 Task: Research Airbnb options in Sungai Raya, Indonesia from 1st December, 2023 to 5th December, 2023 for 3 adults, 1 child.2 bedrooms having 3 beds and 2 bathrooms. Look for 3 properties as per requirement.
Action: Mouse moved to (527, 125)
Screenshot: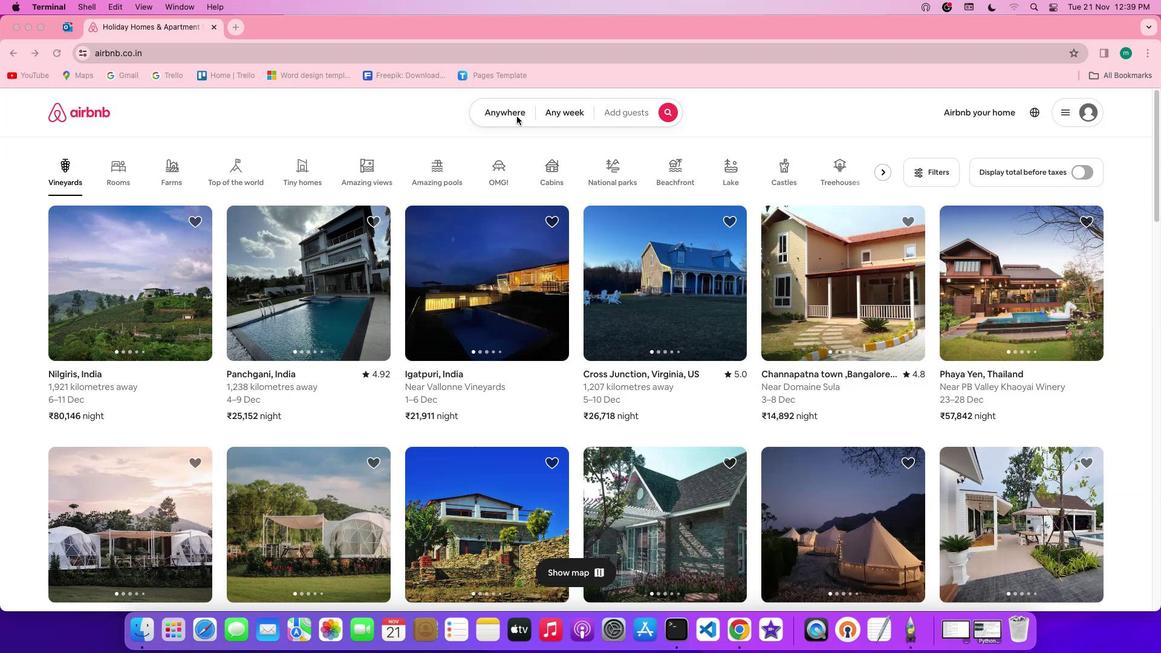 
Action: Mouse pressed left at (527, 125)
Screenshot: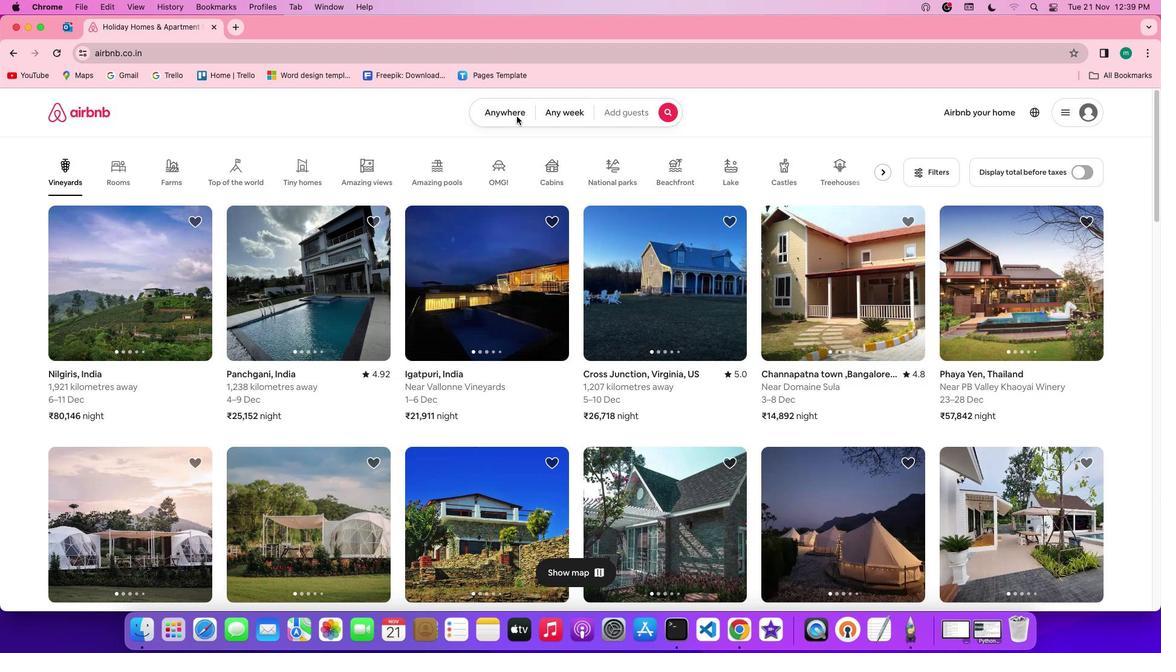 
Action: Mouse pressed left at (527, 125)
Screenshot: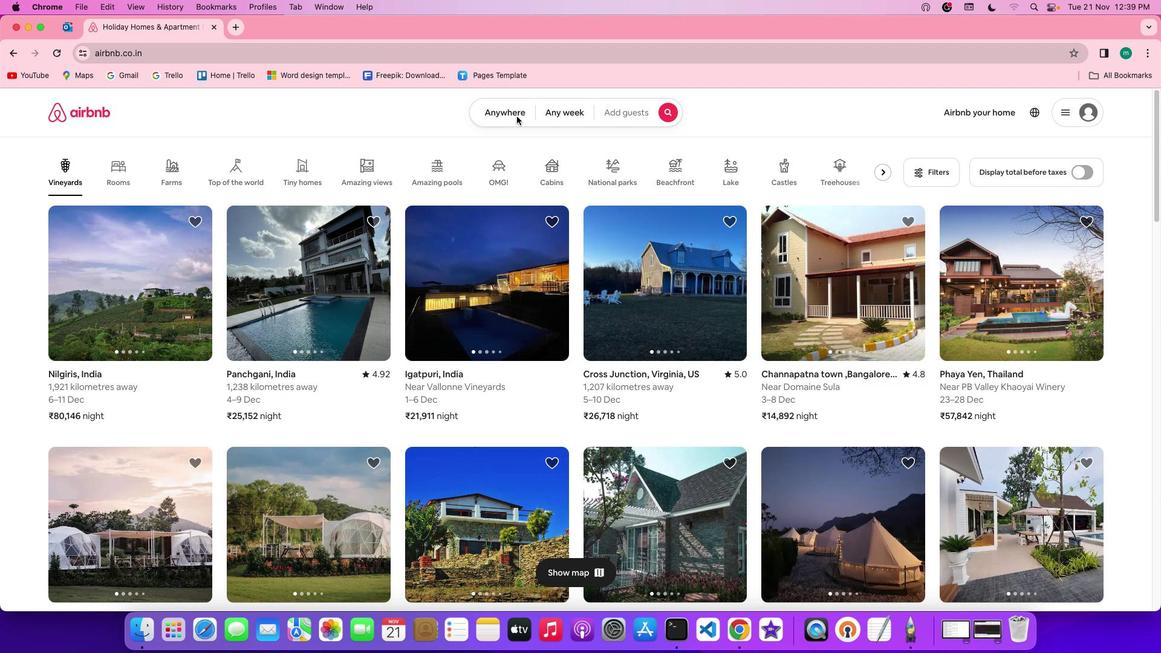 
Action: Mouse moved to (478, 165)
Screenshot: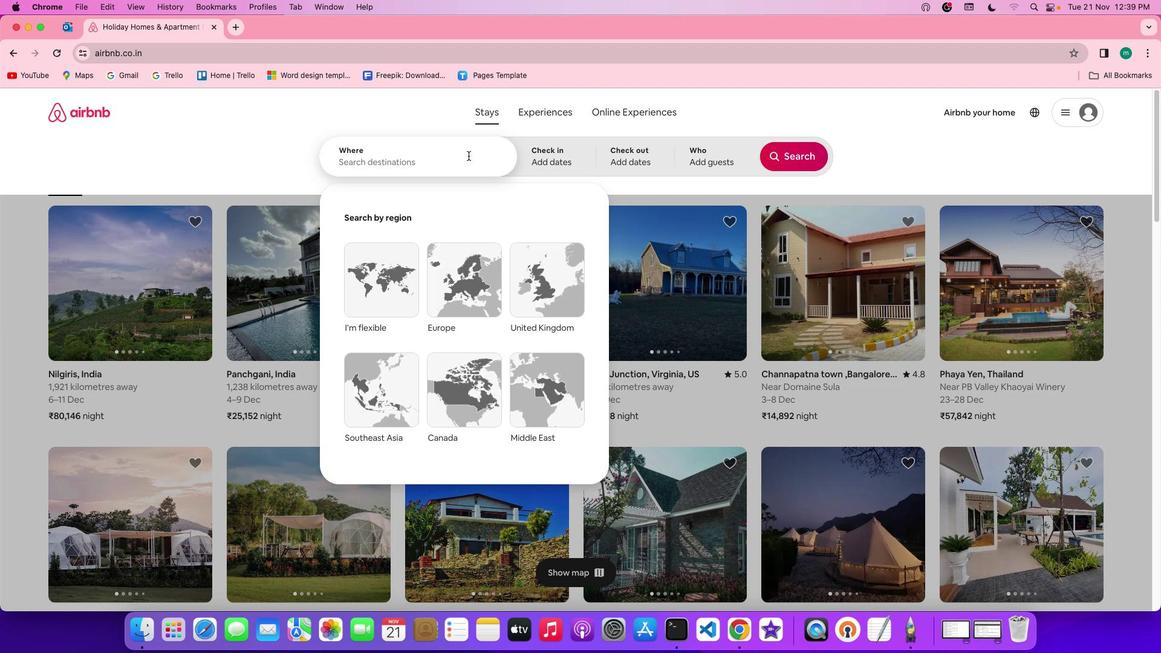 
Action: Mouse pressed left at (478, 165)
Screenshot: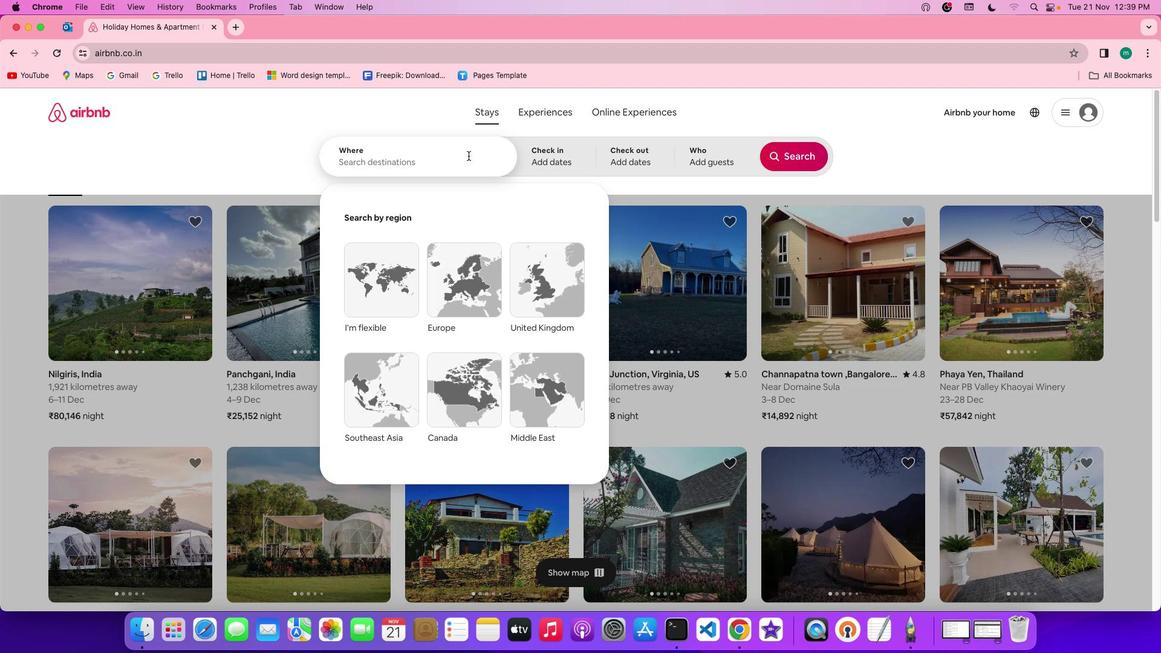 
Action: Key pressed Key.shift'S''u''n''g''a''i'Key.spaceKey.shift'R''a''y''a'','Key.spaceKey.shift'i''n''d''o''n''e''s''i''a'
Screenshot: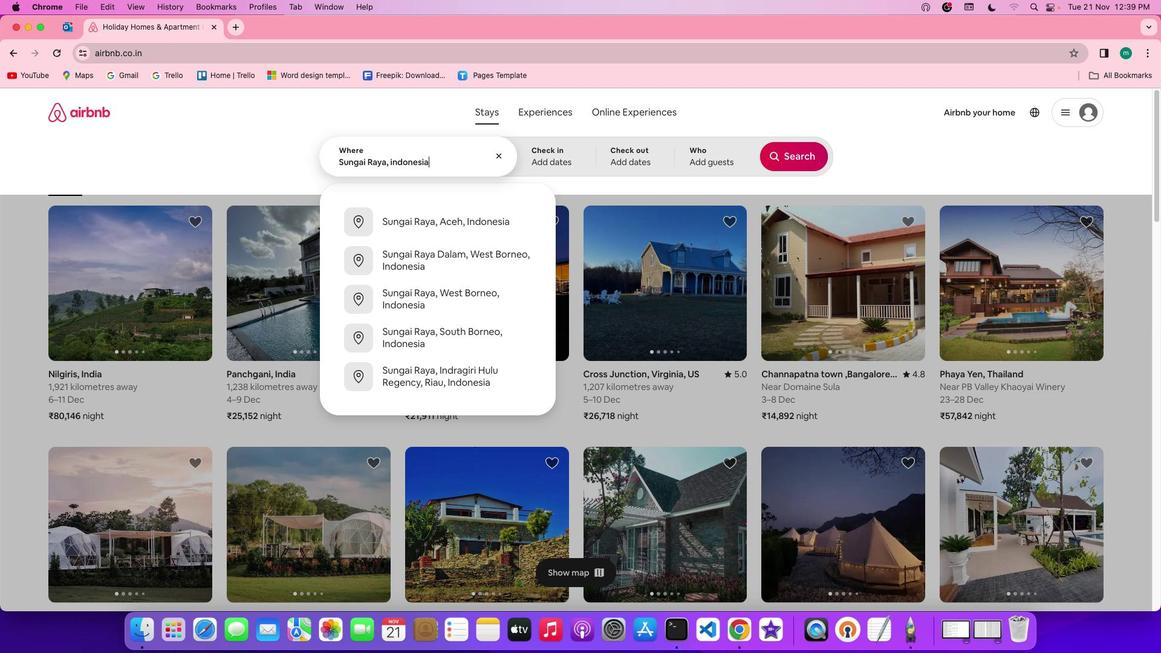 
Action: Mouse moved to (577, 179)
Screenshot: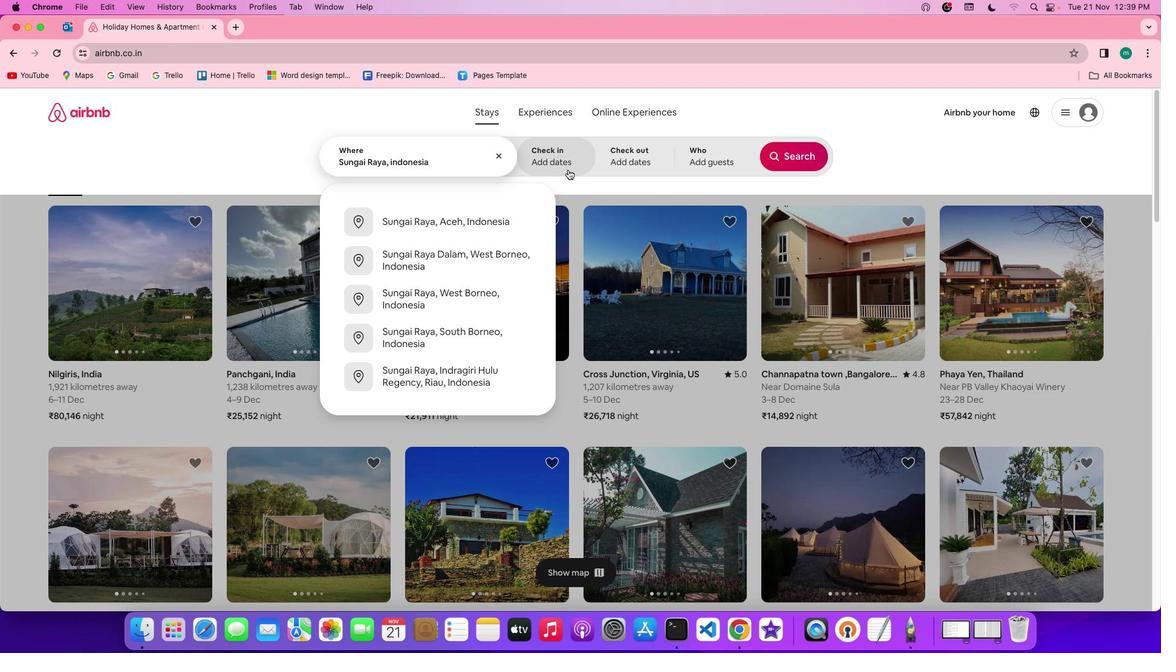 
Action: Mouse pressed left at (577, 179)
Screenshot: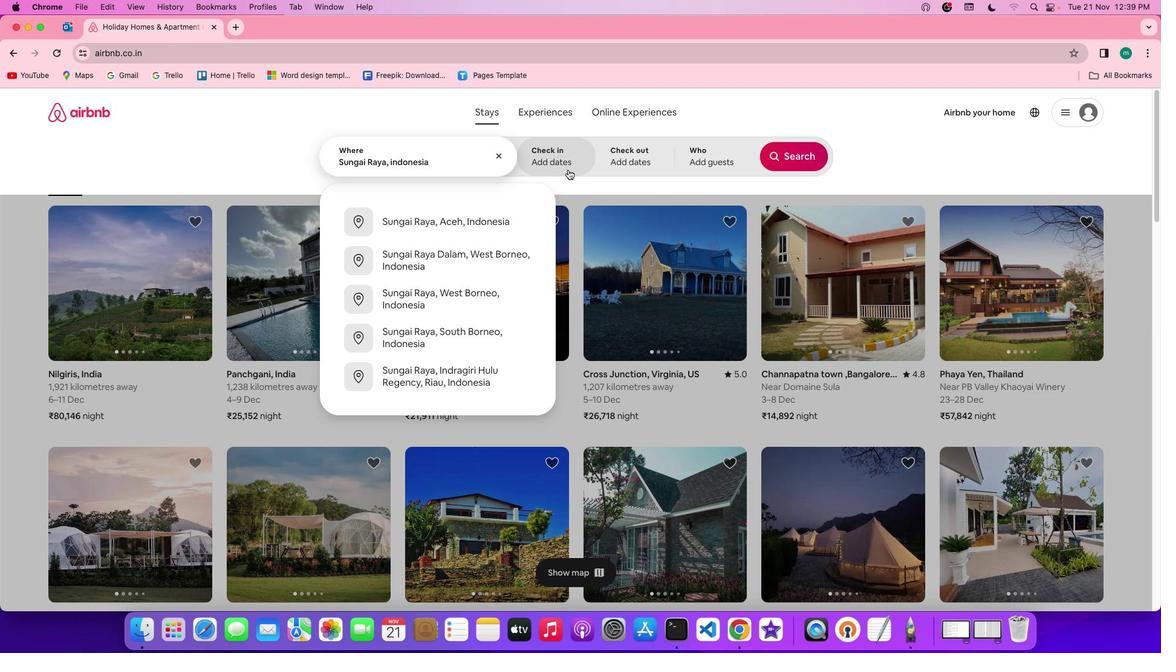 
Action: Mouse moved to (755, 305)
Screenshot: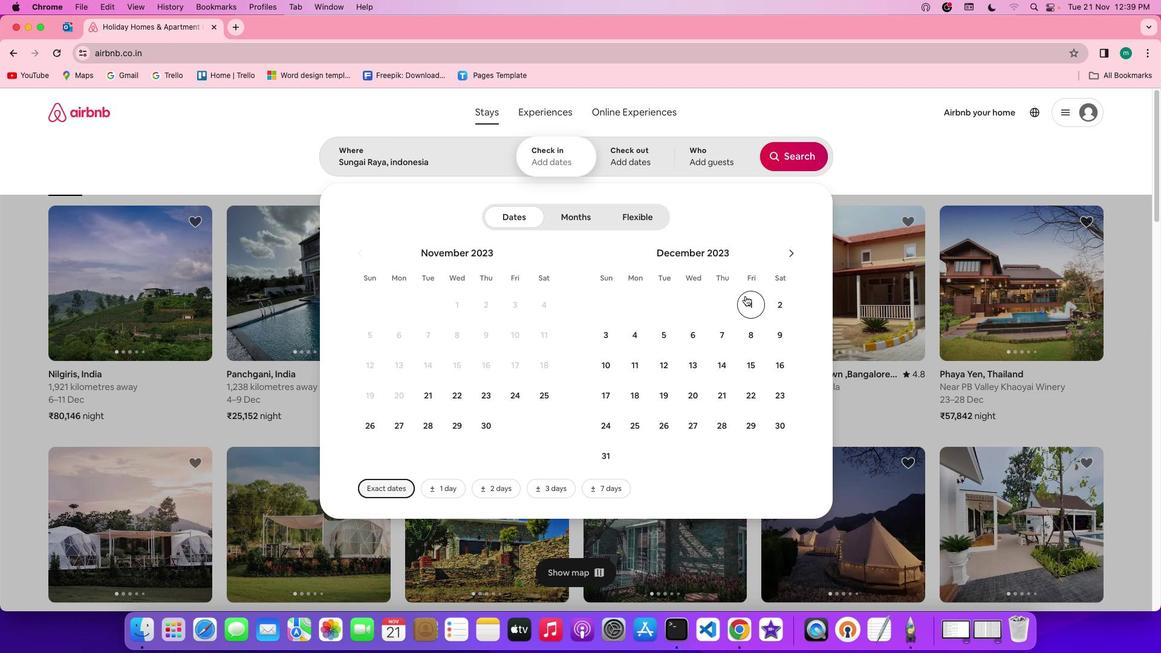 
Action: Mouse pressed left at (755, 305)
Screenshot: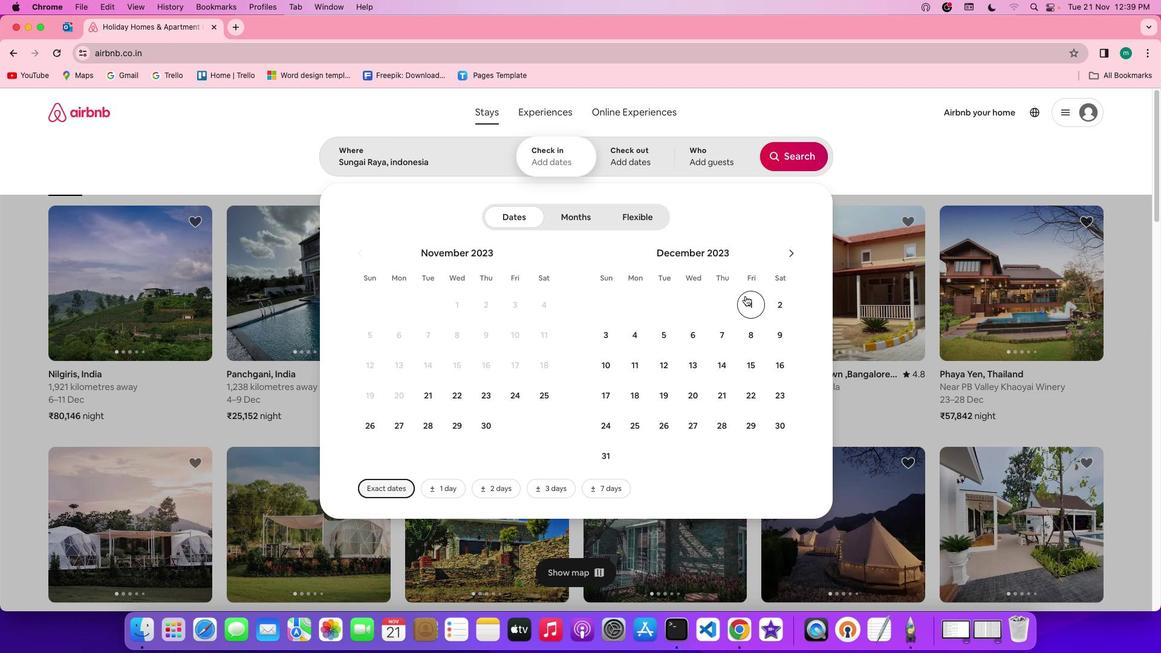 
Action: Mouse moved to (660, 334)
Screenshot: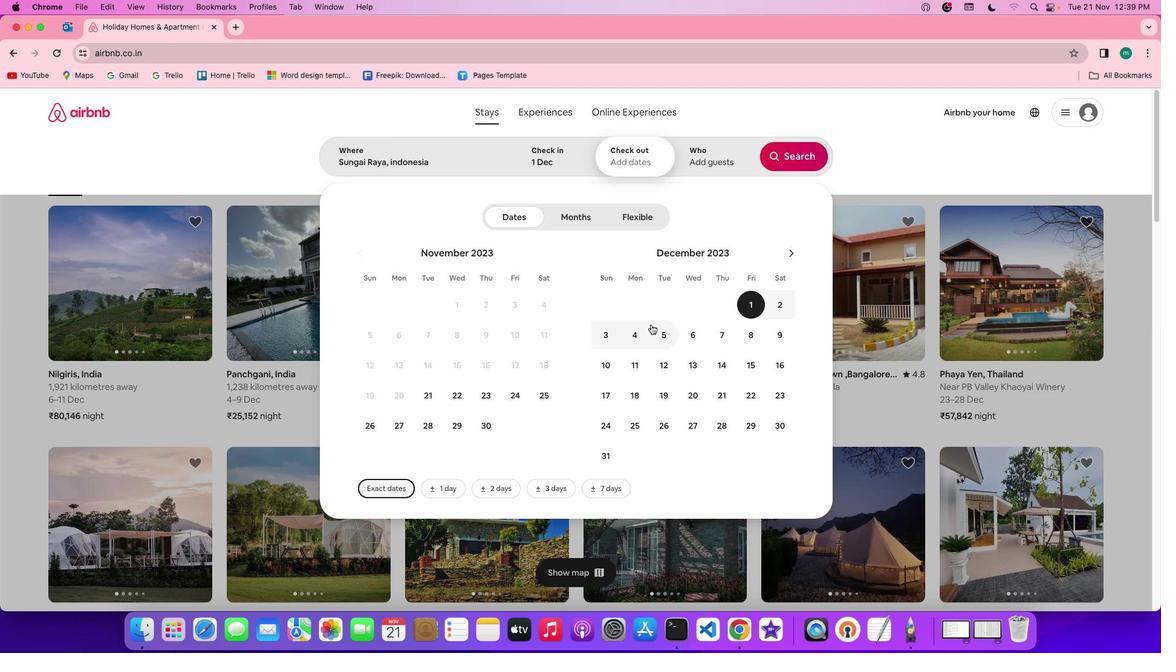 
Action: Mouse pressed left at (660, 334)
Screenshot: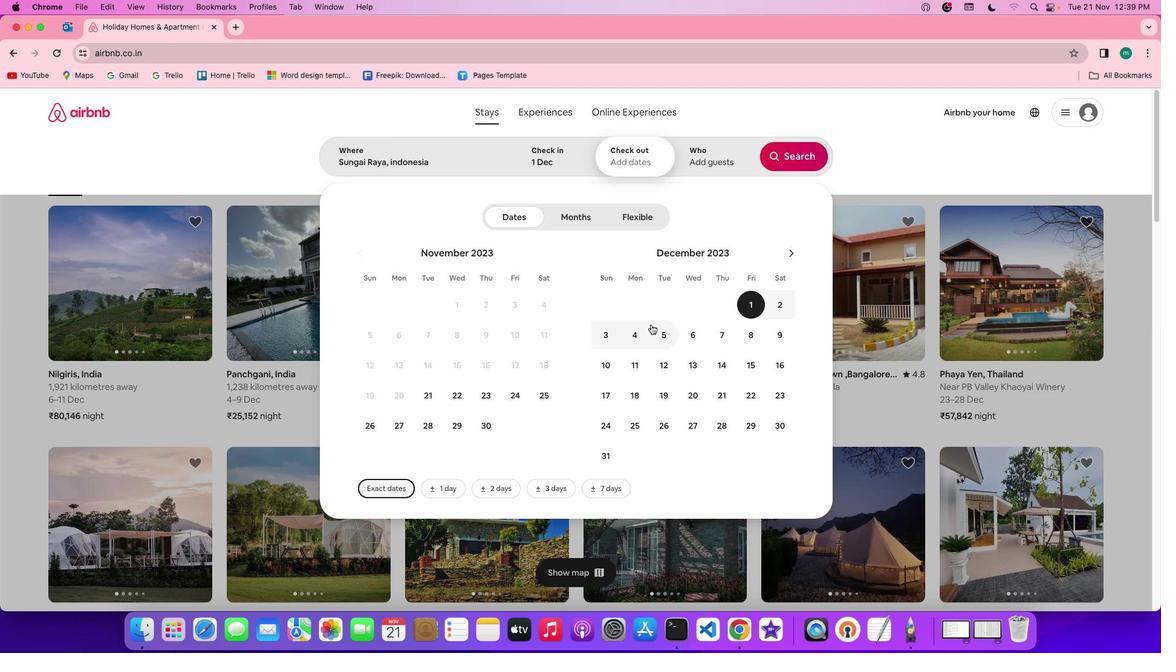 
Action: Mouse moved to (738, 173)
Screenshot: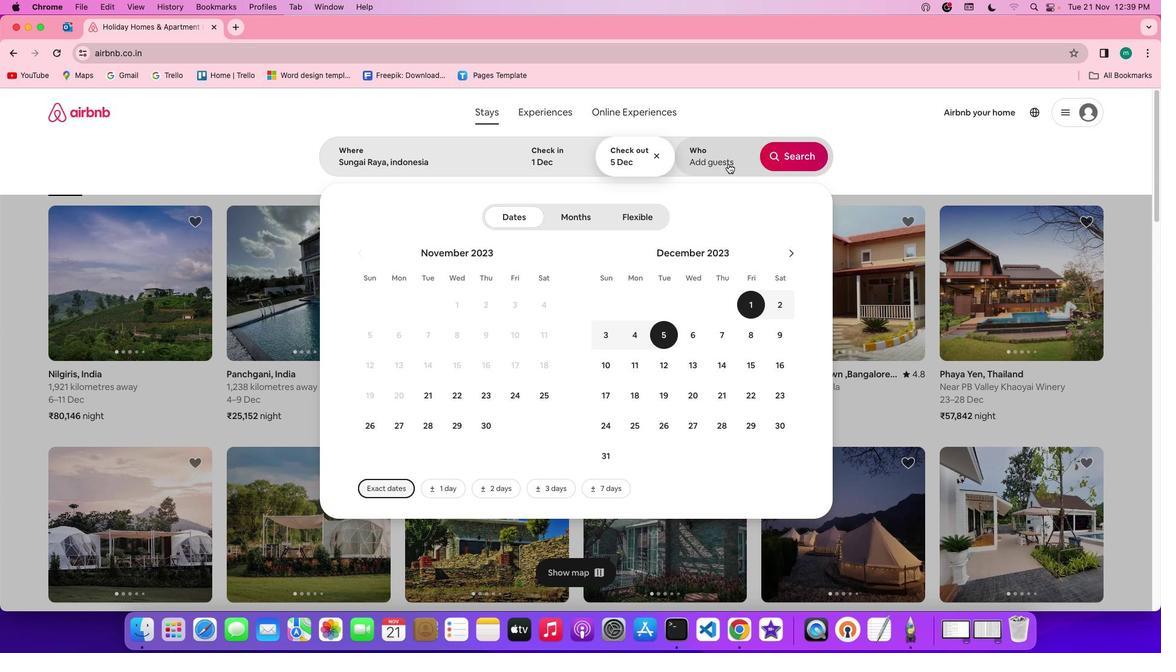 
Action: Mouse pressed left at (738, 173)
Screenshot: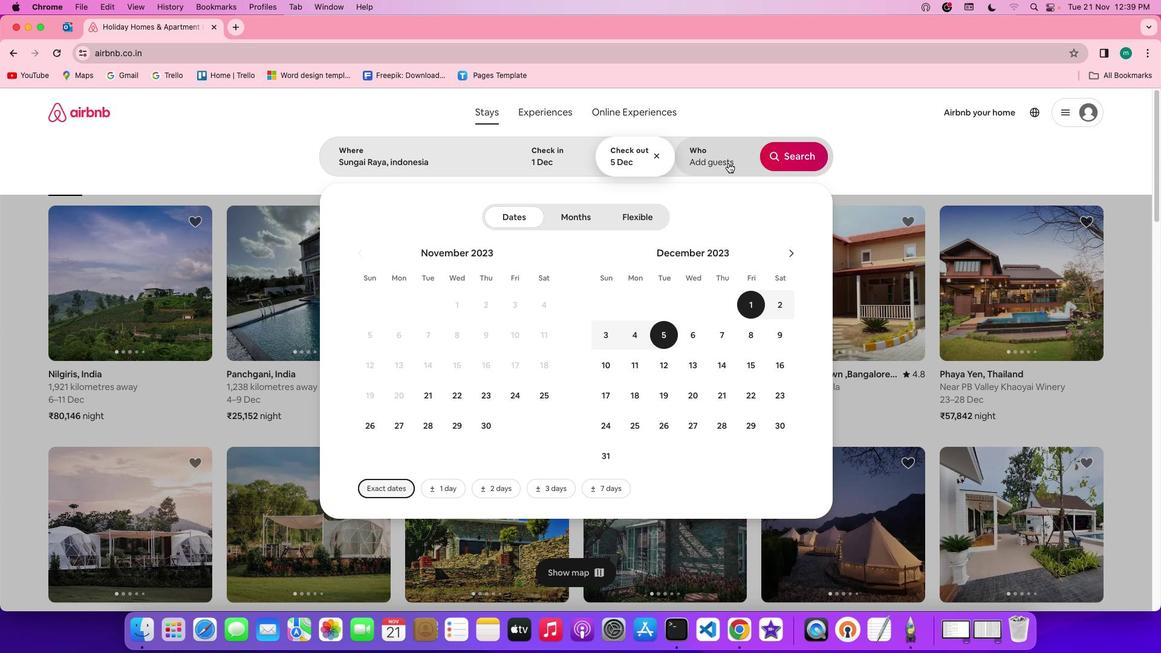 
Action: Mouse moved to (806, 227)
Screenshot: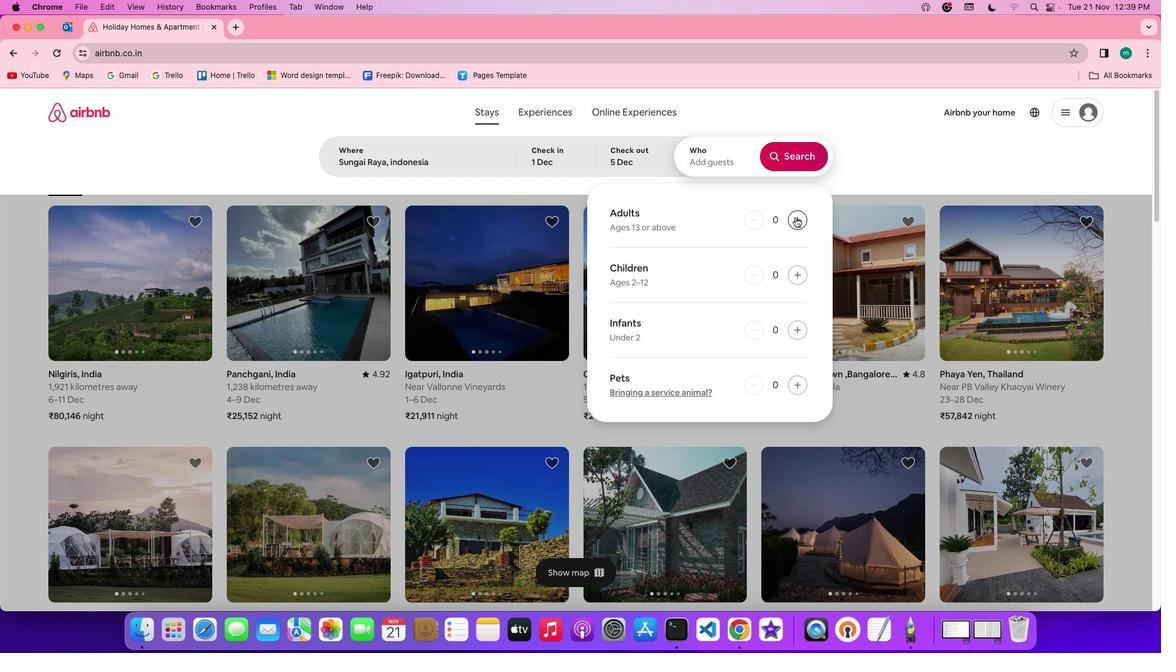 
Action: Mouse pressed left at (806, 227)
Screenshot: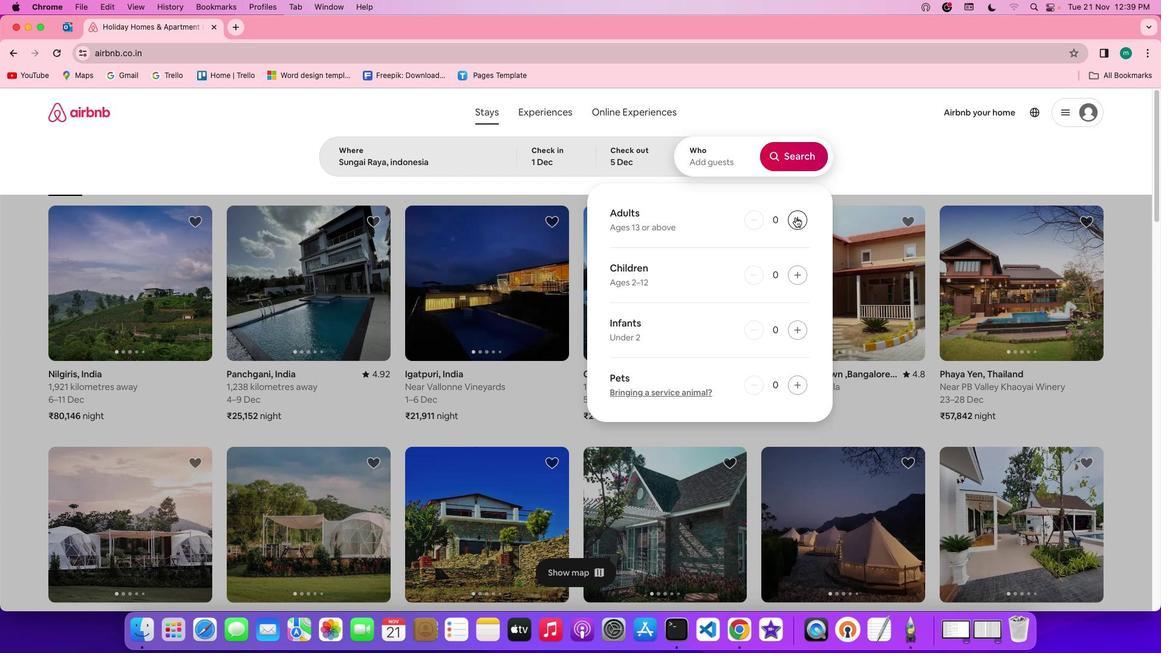 
Action: Mouse pressed left at (806, 227)
Screenshot: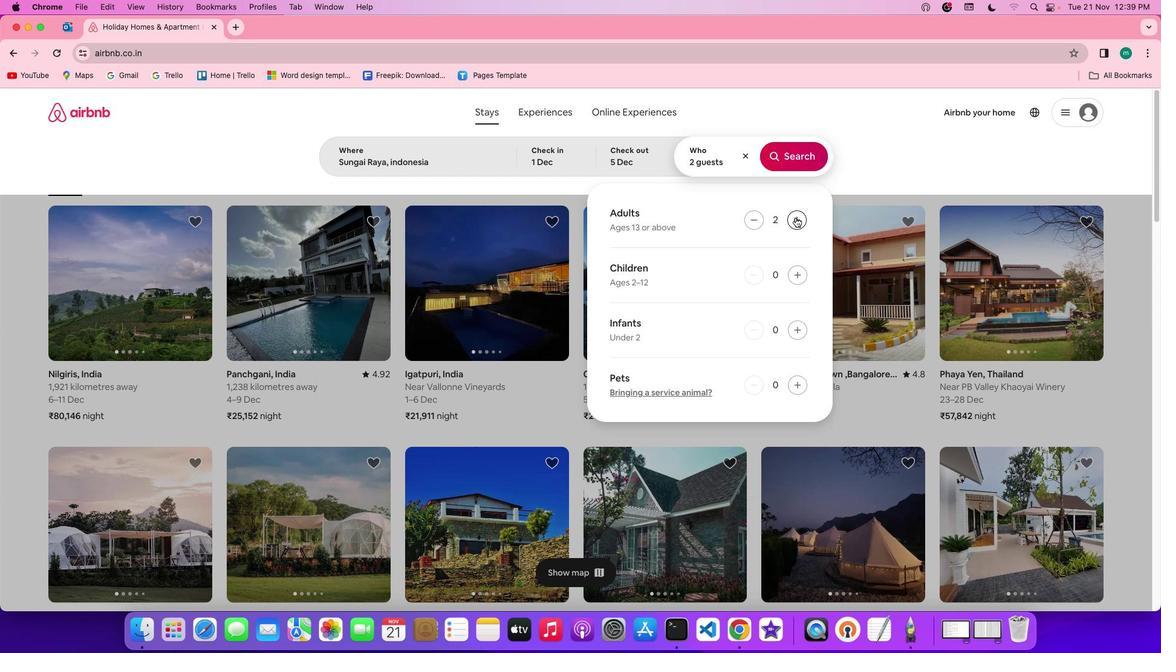 
Action: Mouse pressed left at (806, 227)
Screenshot: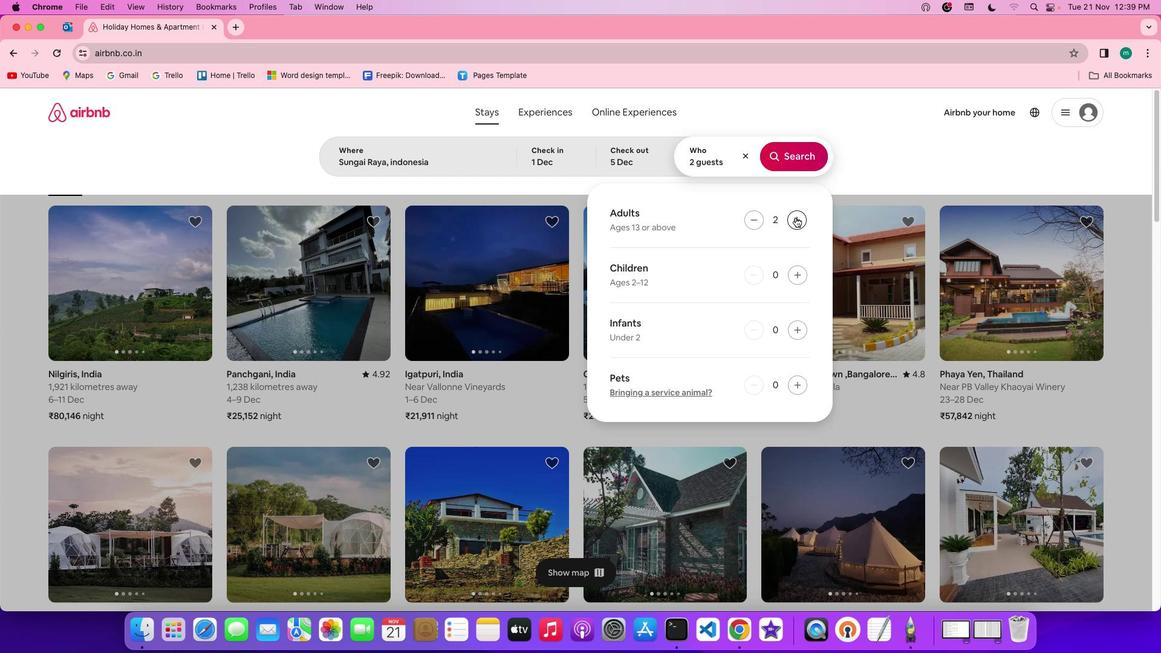 
Action: Mouse moved to (824, 171)
Screenshot: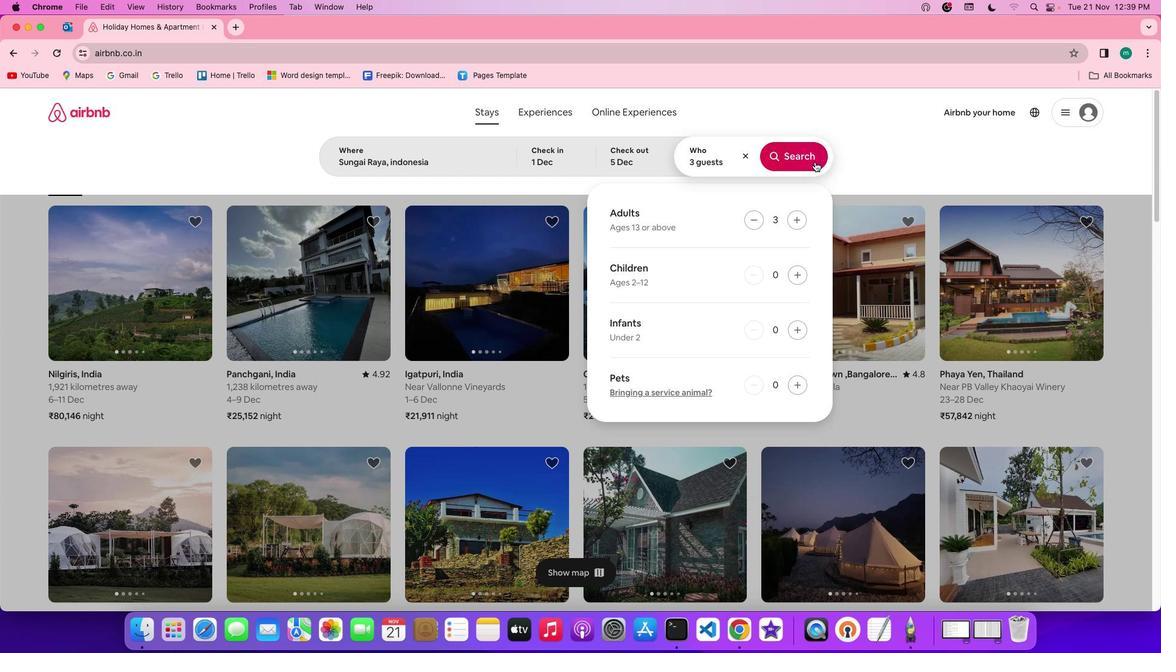 
Action: Mouse pressed left at (824, 171)
Screenshot: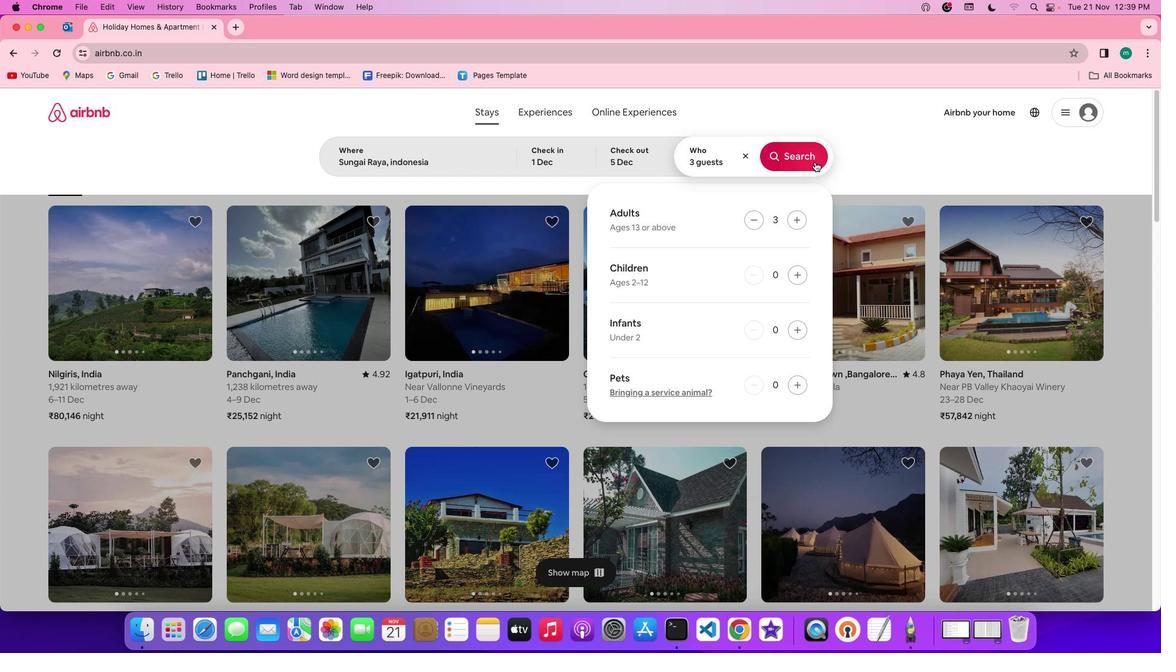 
Action: Mouse moved to (634, 122)
Screenshot: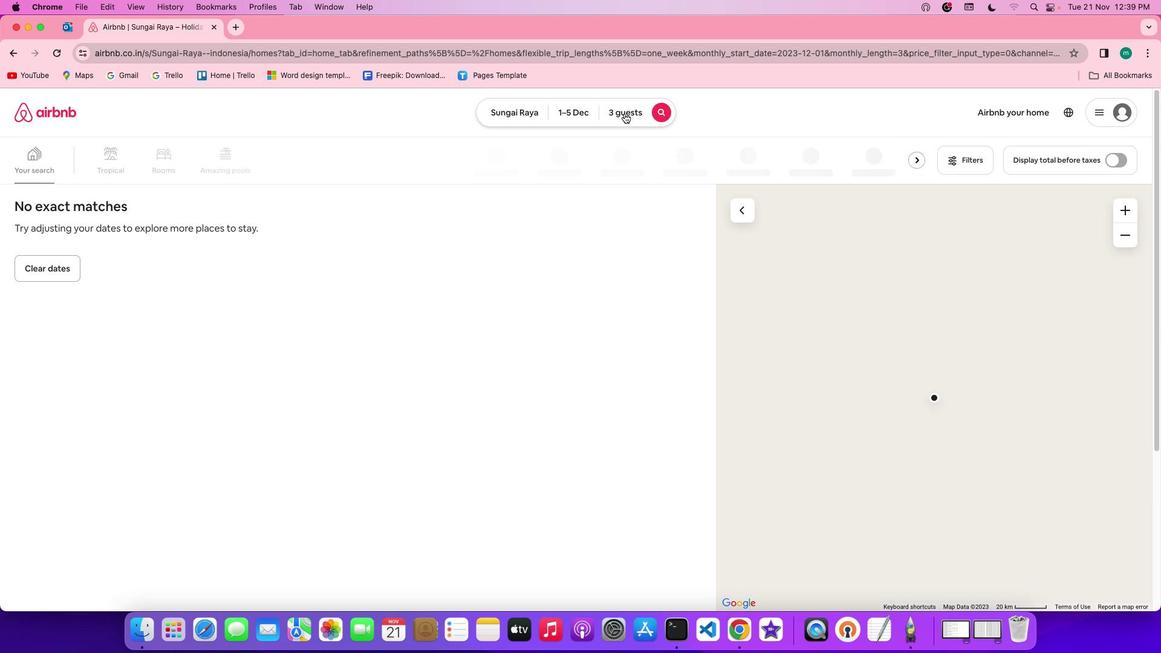 
Action: Mouse pressed left at (634, 122)
Screenshot: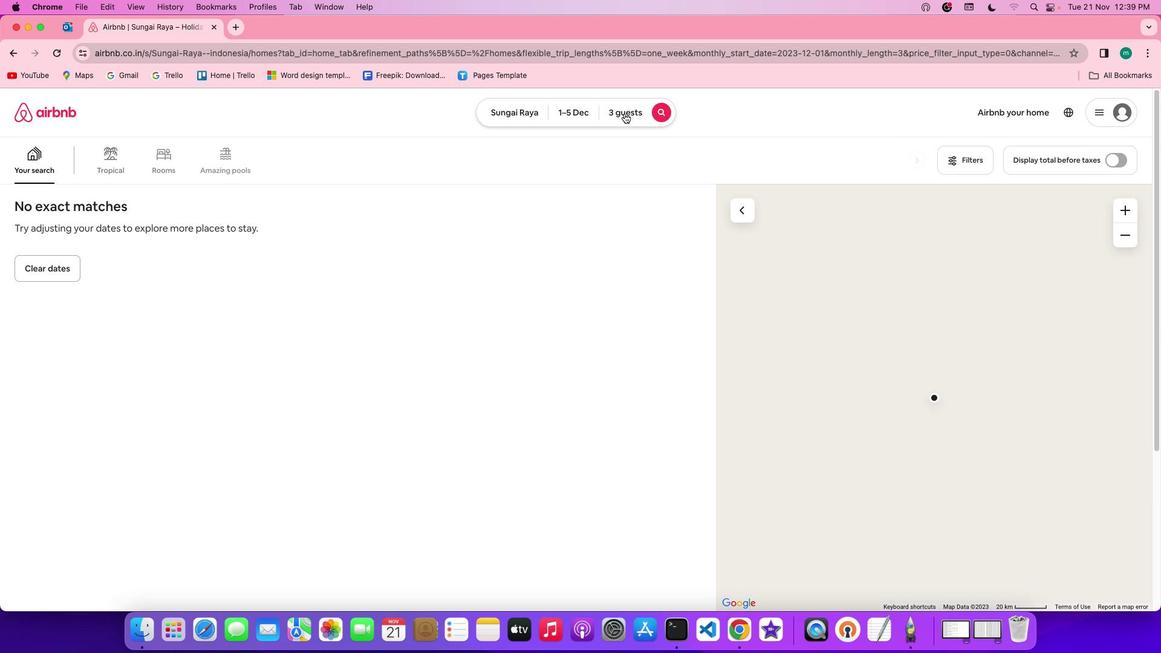 
Action: Mouse moved to (807, 277)
Screenshot: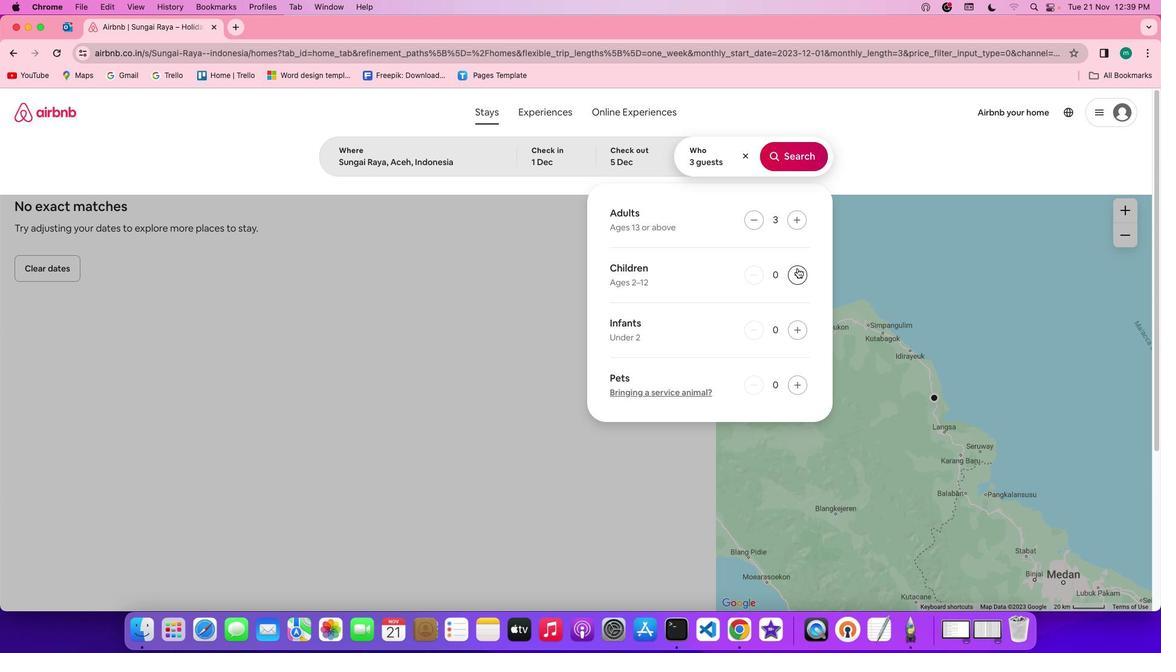 
Action: Mouse pressed left at (807, 277)
Screenshot: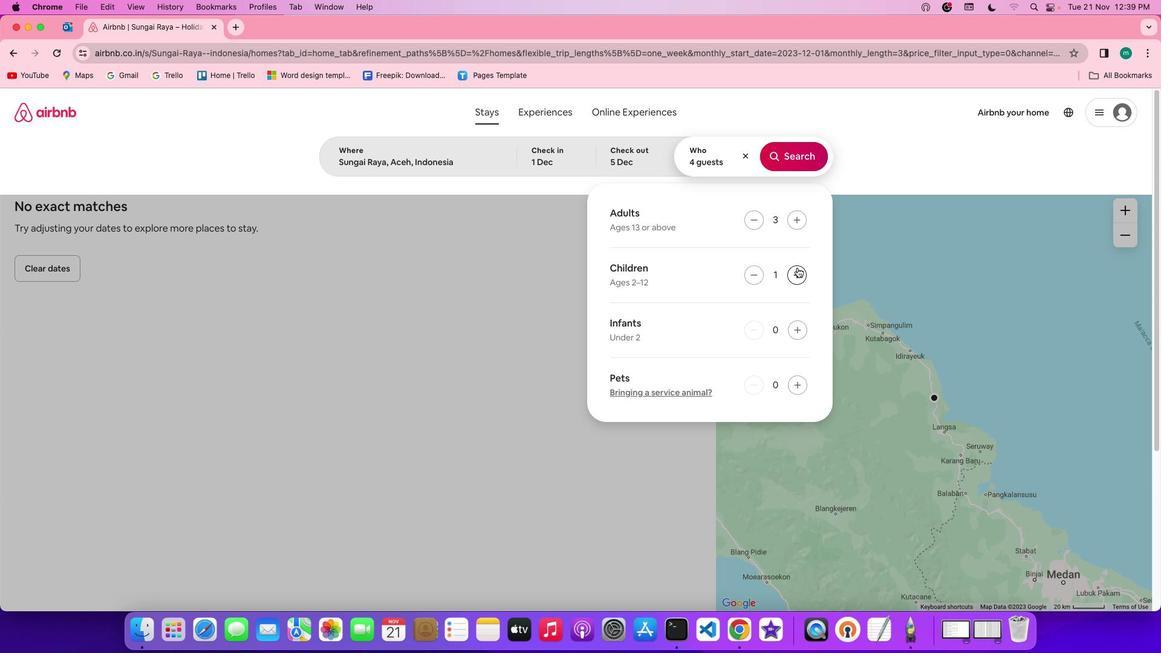 
Action: Mouse moved to (803, 161)
Screenshot: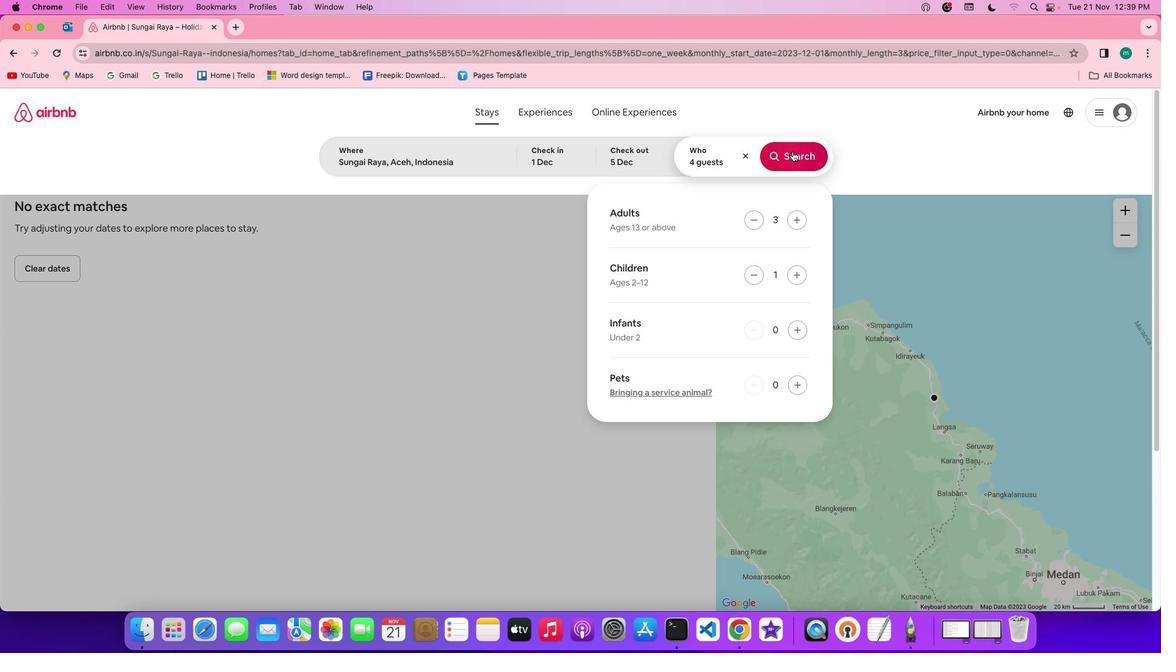 
Action: Mouse pressed left at (803, 161)
Screenshot: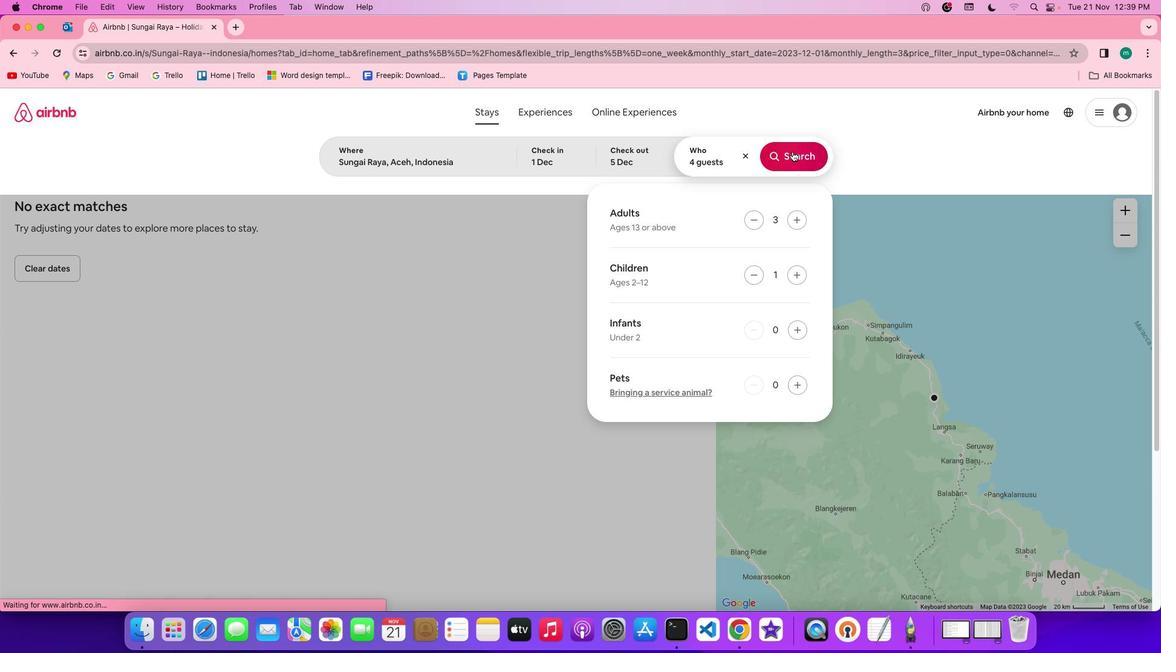 
Action: Mouse moved to (977, 163)
Screenshot: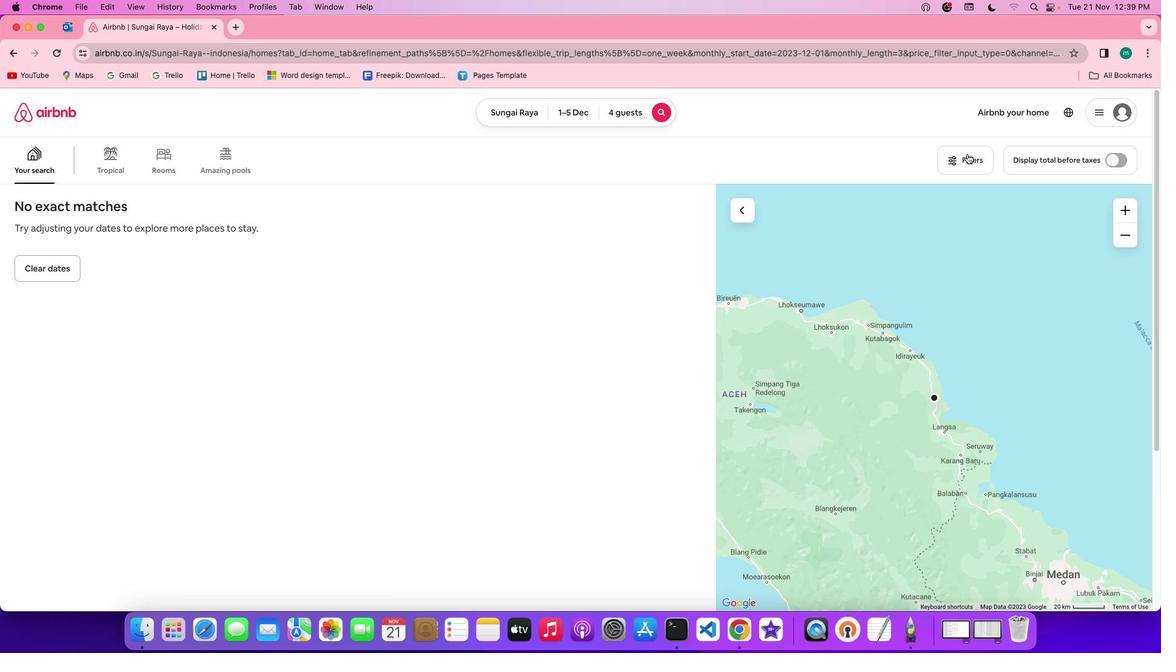 
Action: Mouse pressed left at (977, 163)
Screenshot: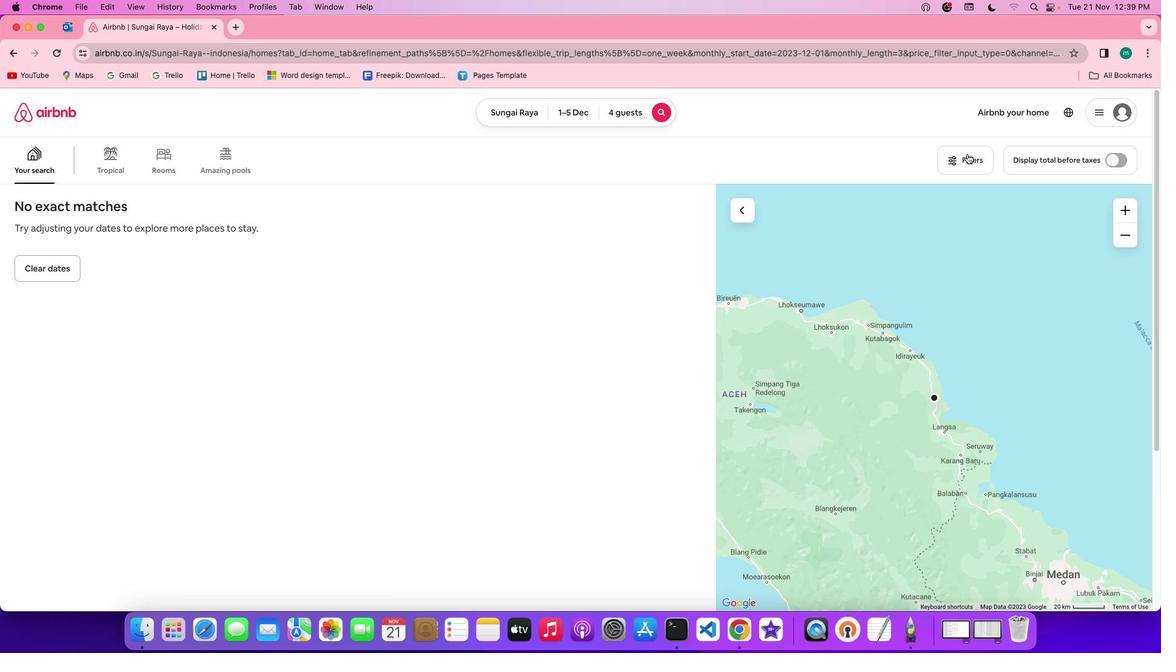 
Action: Mouse moved to (715, 301)
Screenshot: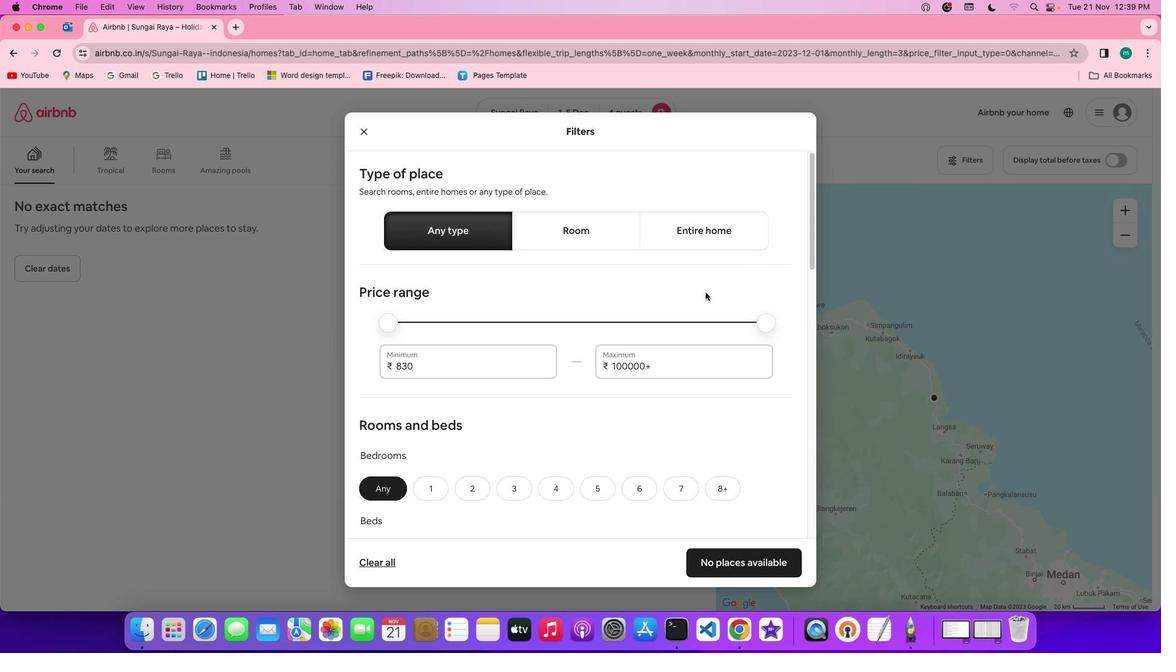 
Action: Mouse scrolled (715, 301) with delta (9, 9)
Screenshot: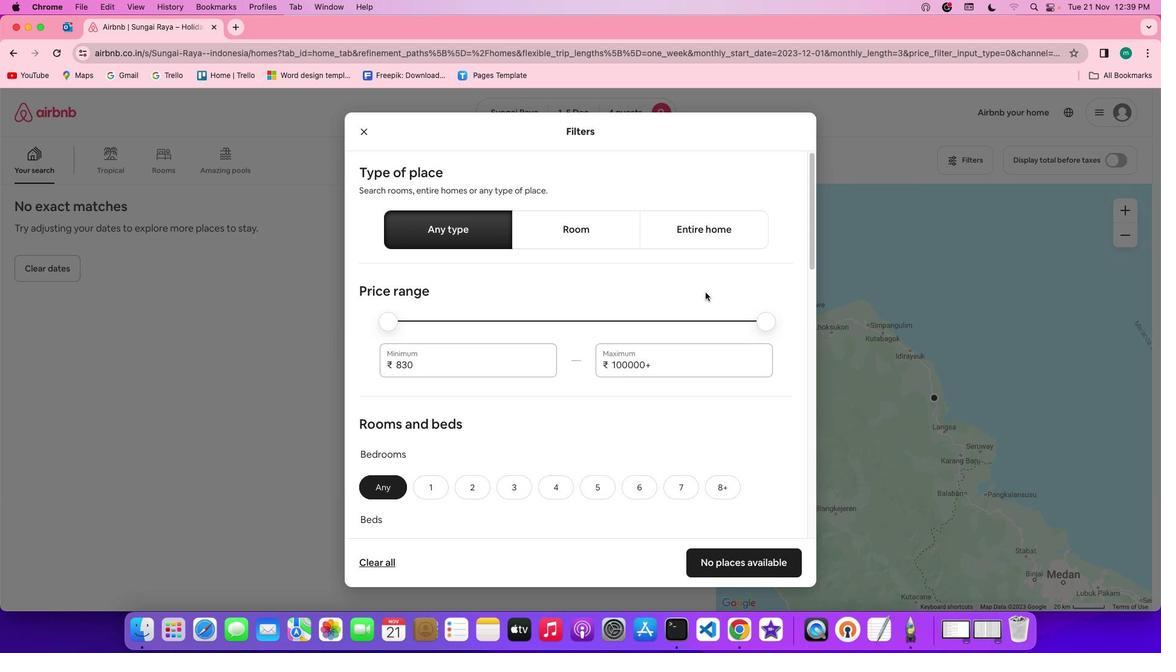 
Action: Mouse scrolled (715, 301) with delta (9, 9)
Screenshot: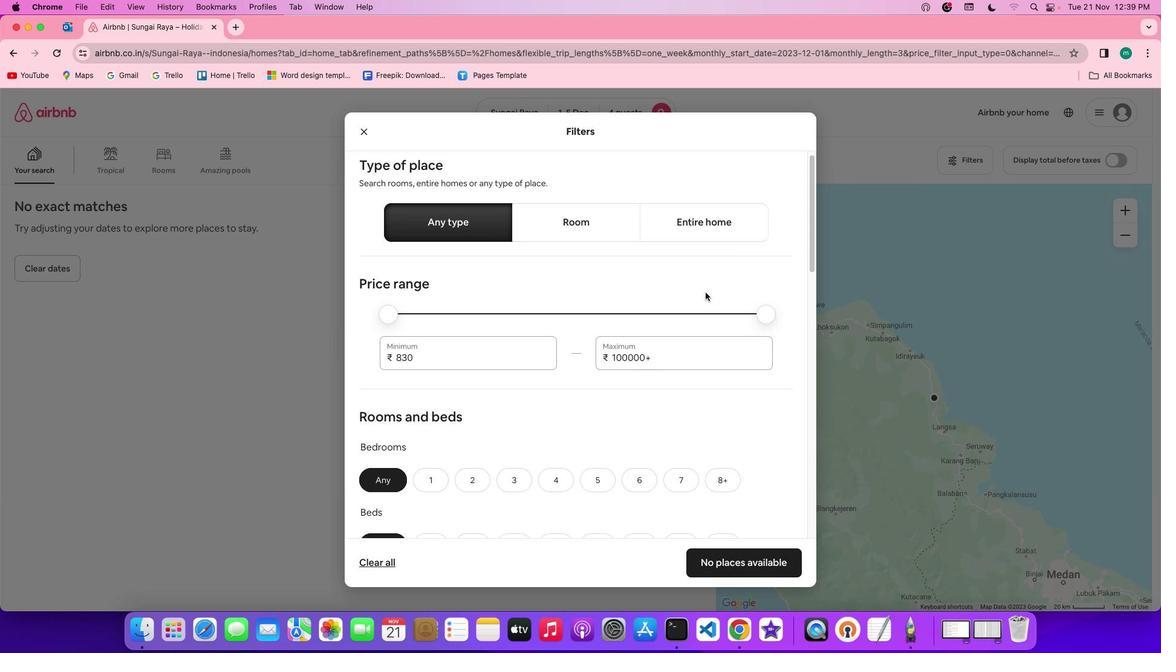 
Action: Mouse scrolled (715, 301) with delta (9, 9)
Screenshot: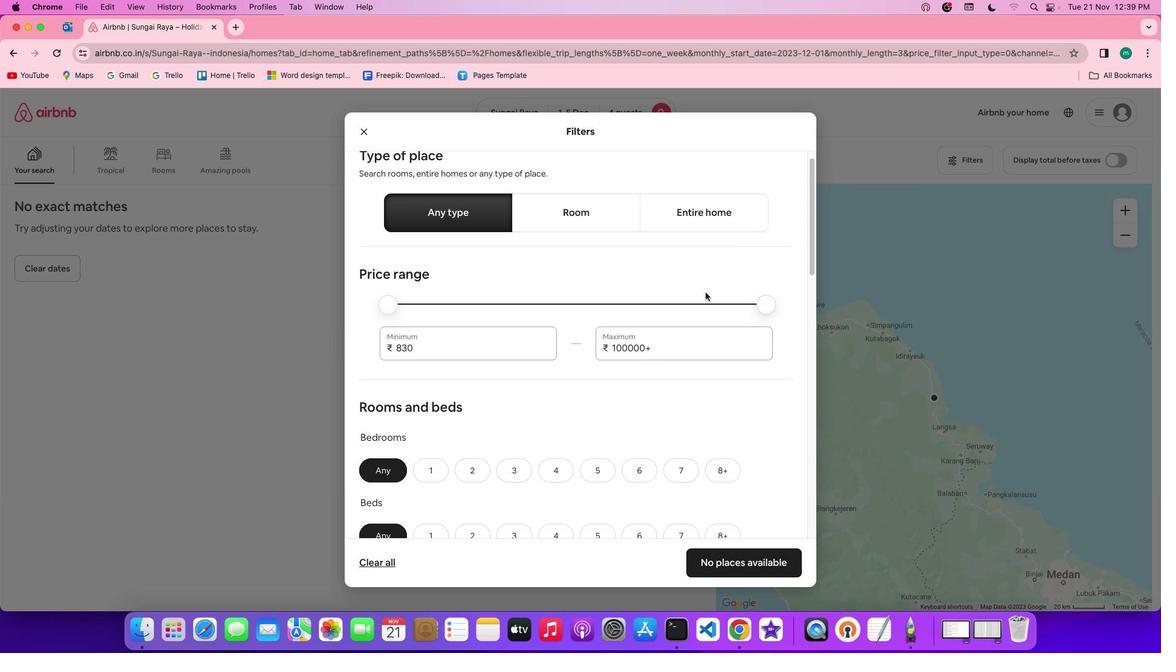 
Action: Mouse scrolled (715, 301) with delta (9, 9)
Screenshot: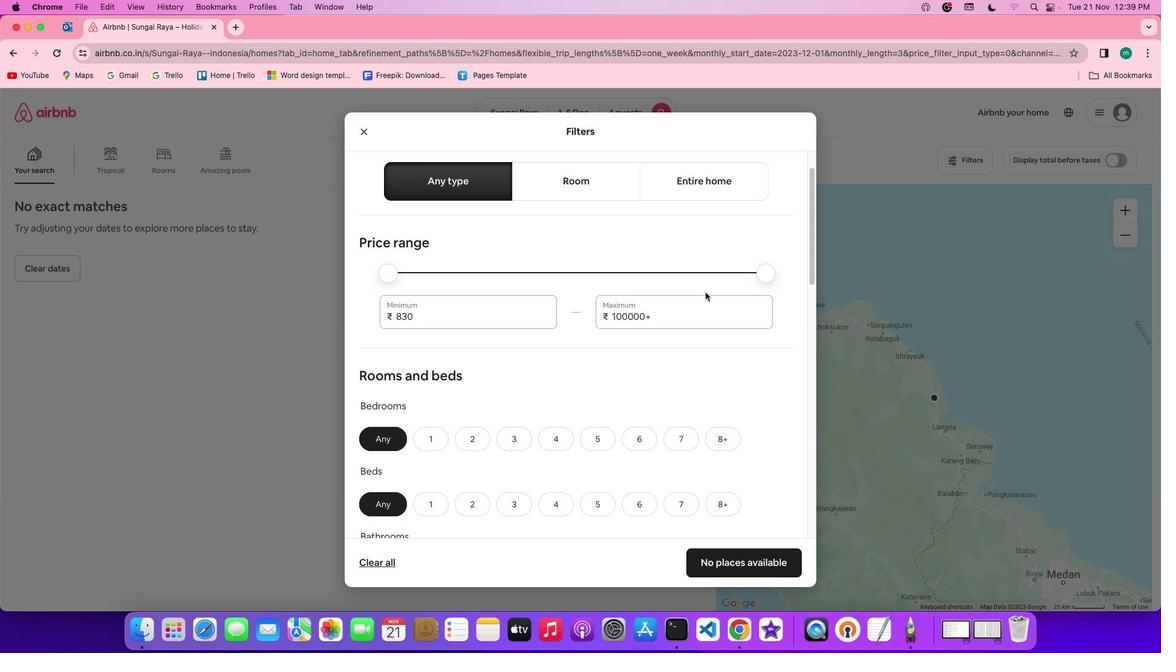 
Action: Mouse scrolled (715, 301) with delta (9, 9)
Screenshot: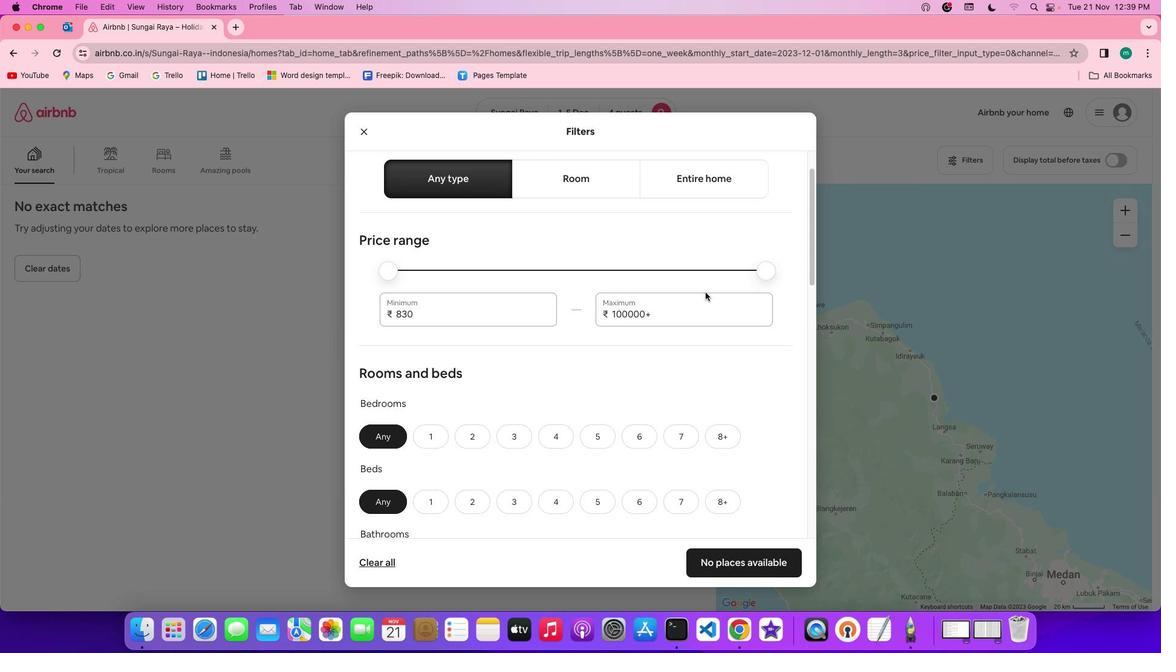 
Action: Mouse scrolled (715, 301) with delta (9, 9)
Screenshot: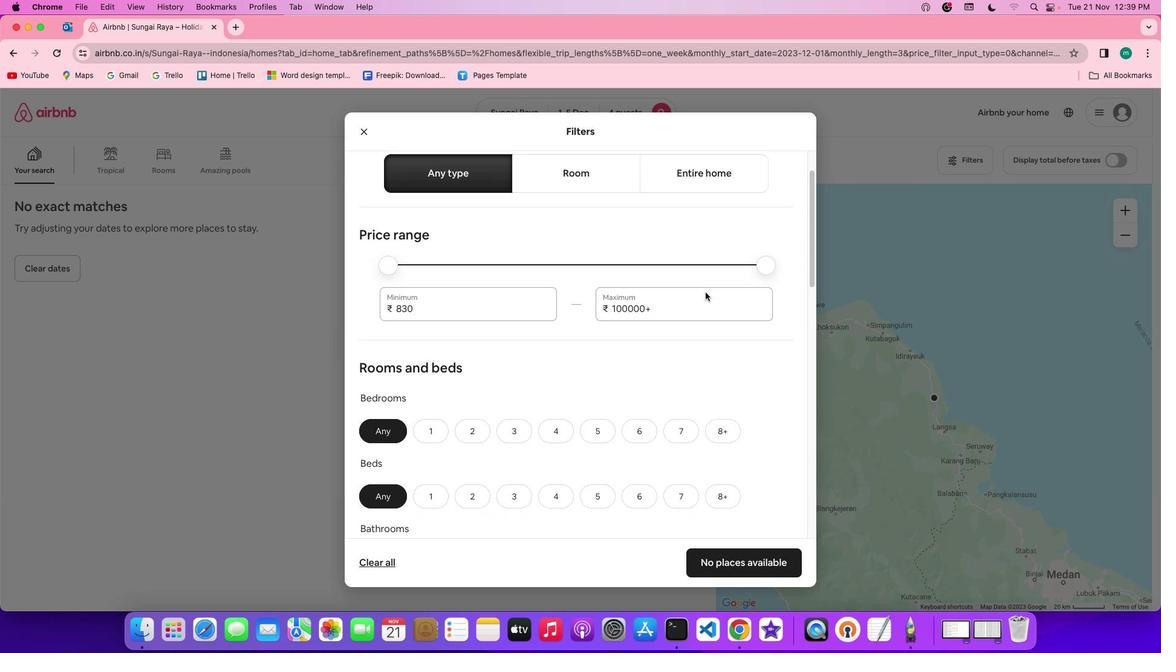 
Action: Mouse scrolled (715, 301) with delta (9, 9)
Screenshot: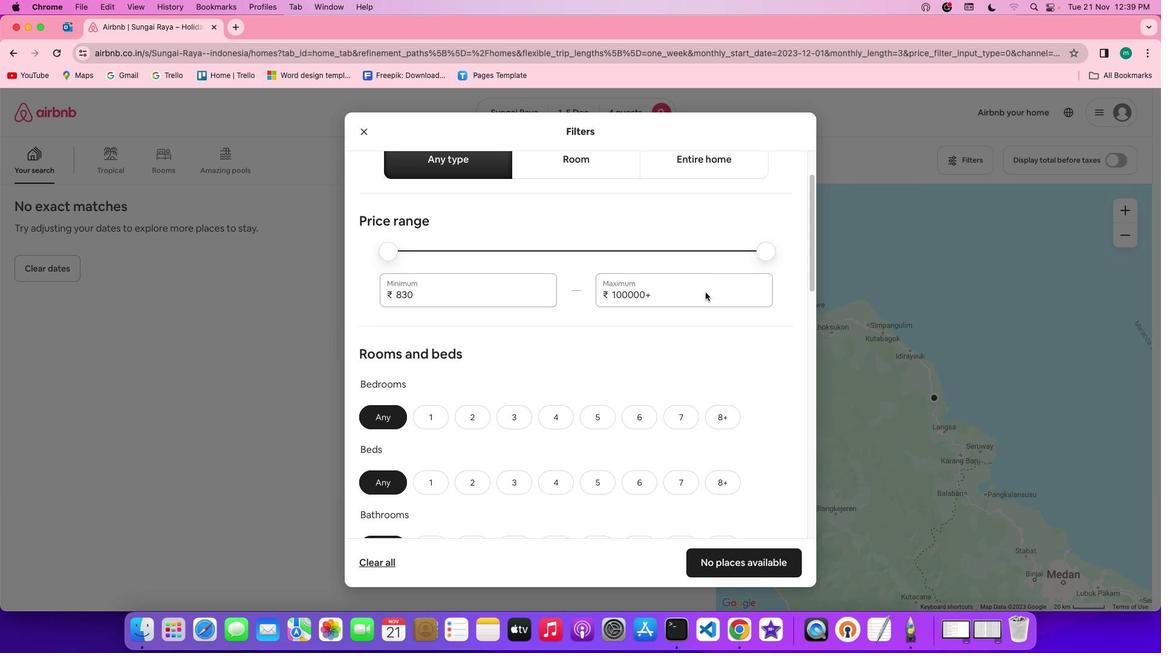 
Action: Mouse scrolled (715, 301) with delta (9, 9)
Screenshot: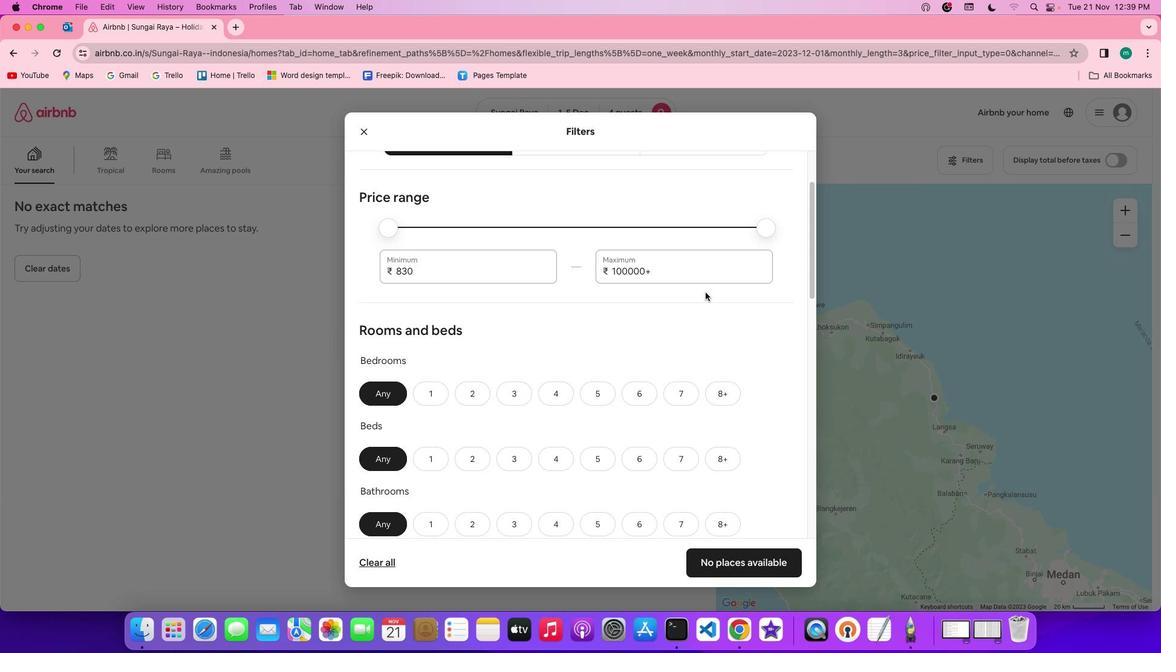 
Action: Mouse moved to (491, 398)
Screenshot: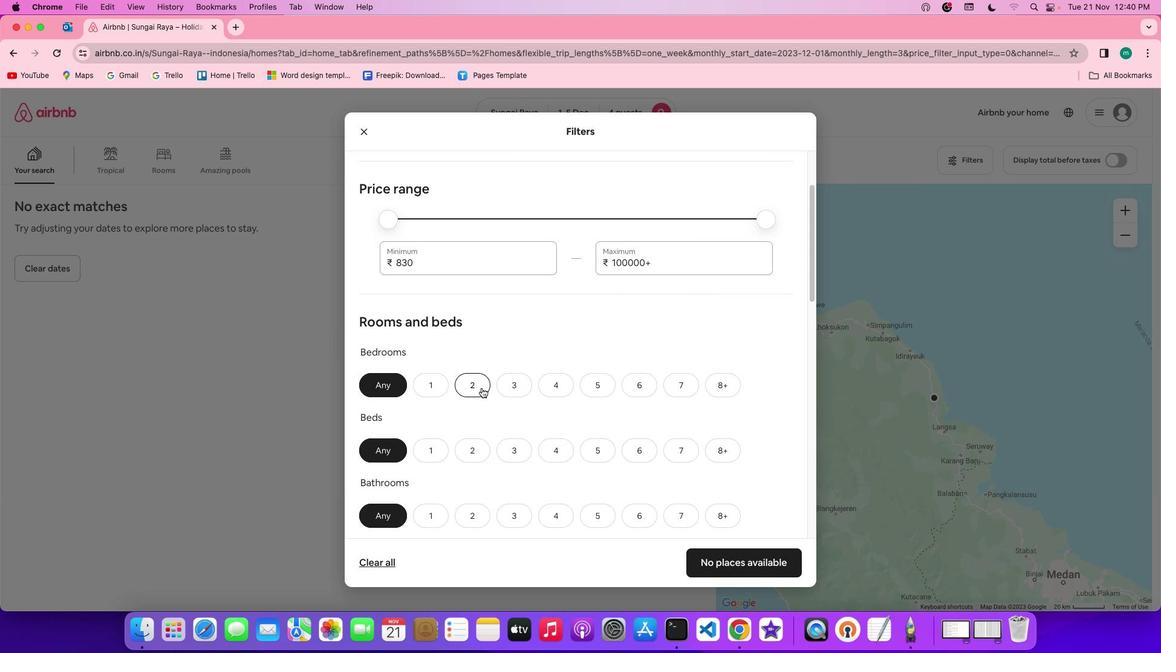 
Action: Mouse pressed left at (491, 398)
Screenshot: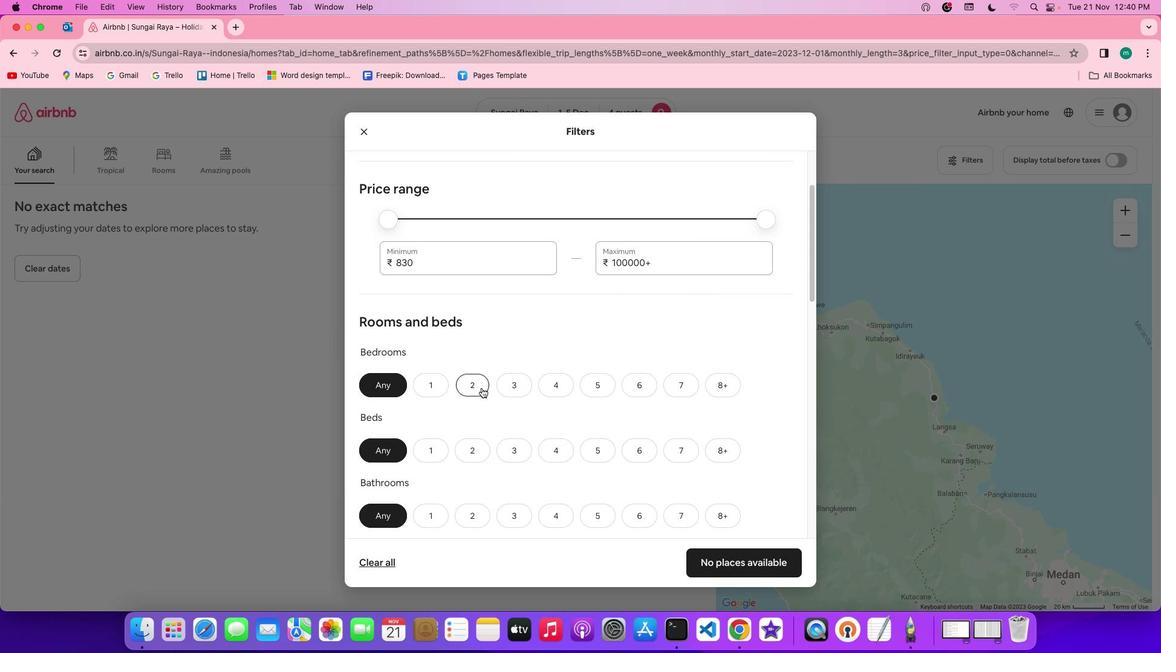 
Action: Mouse moved to (524, 459)
Screenshot: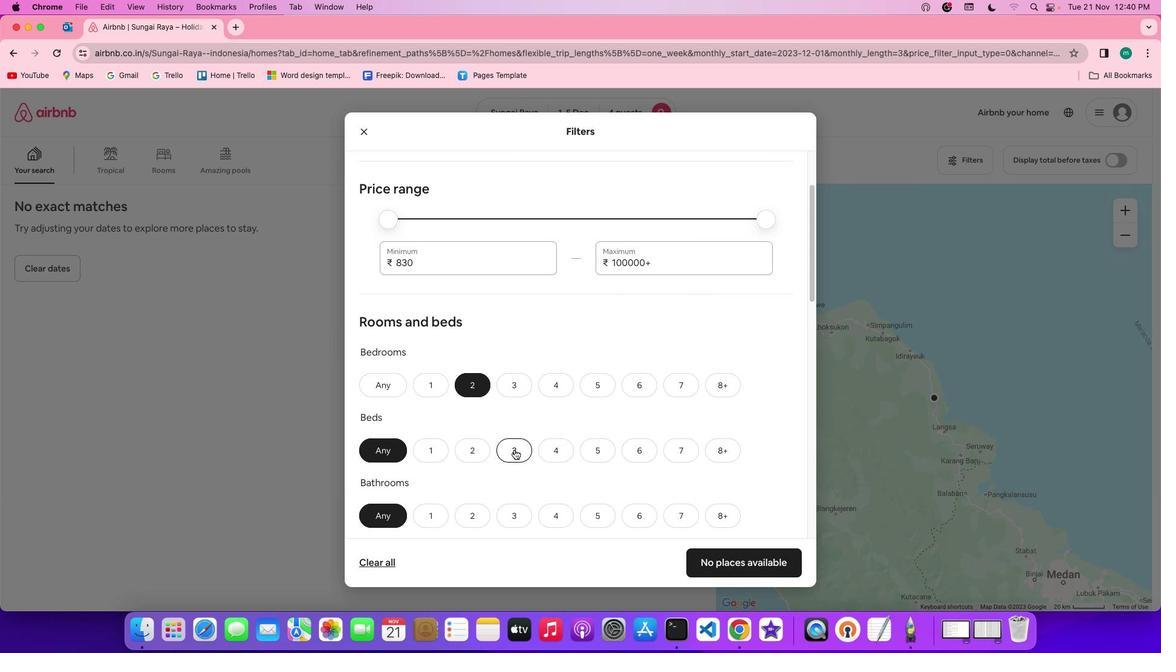 
Action: Mouse pressed left at (524, 459)
Screenshot: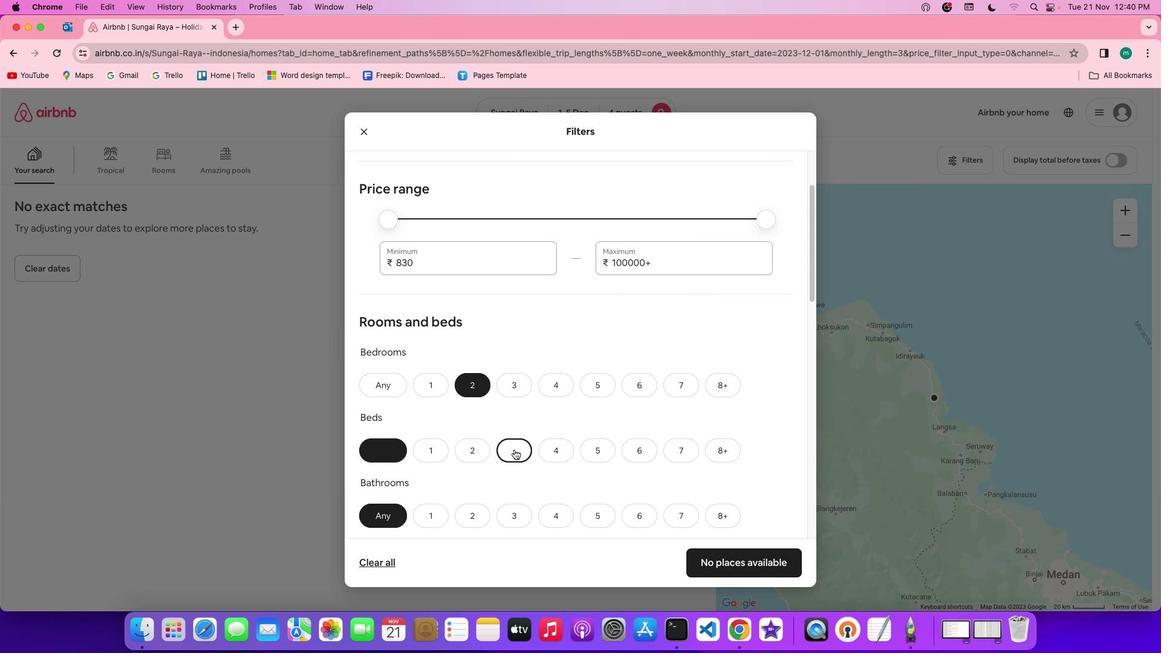 
Action: Mouse moved to (481, 532)
Screenshot: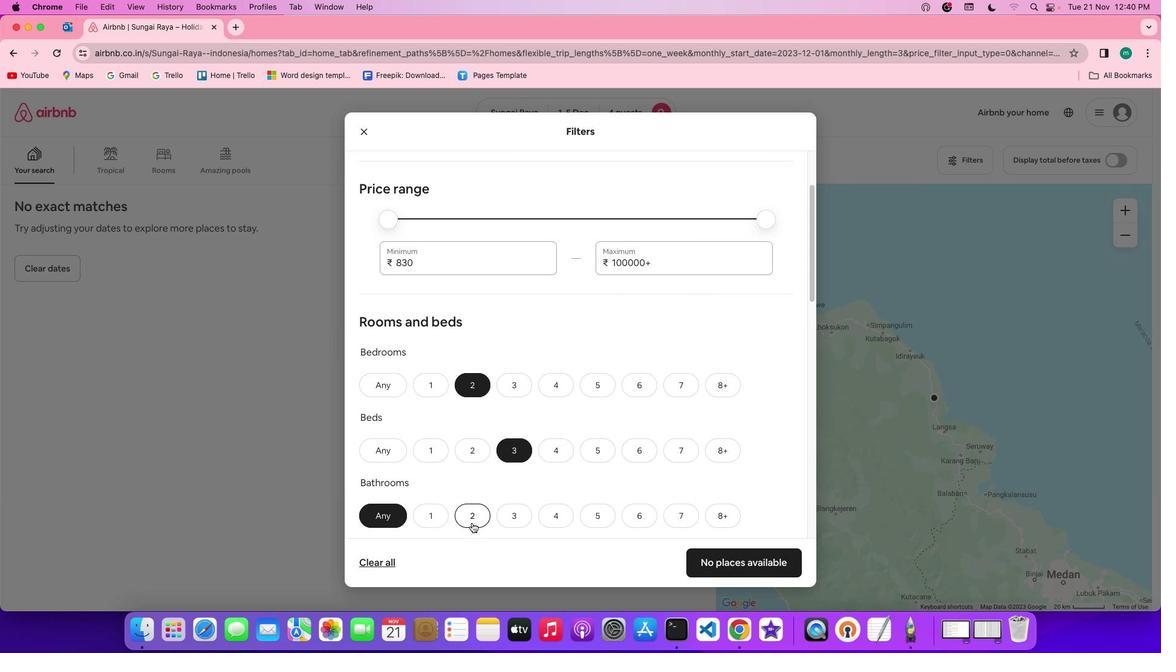 
Action: Mouse pressed left at (481, 532)
Screenshot: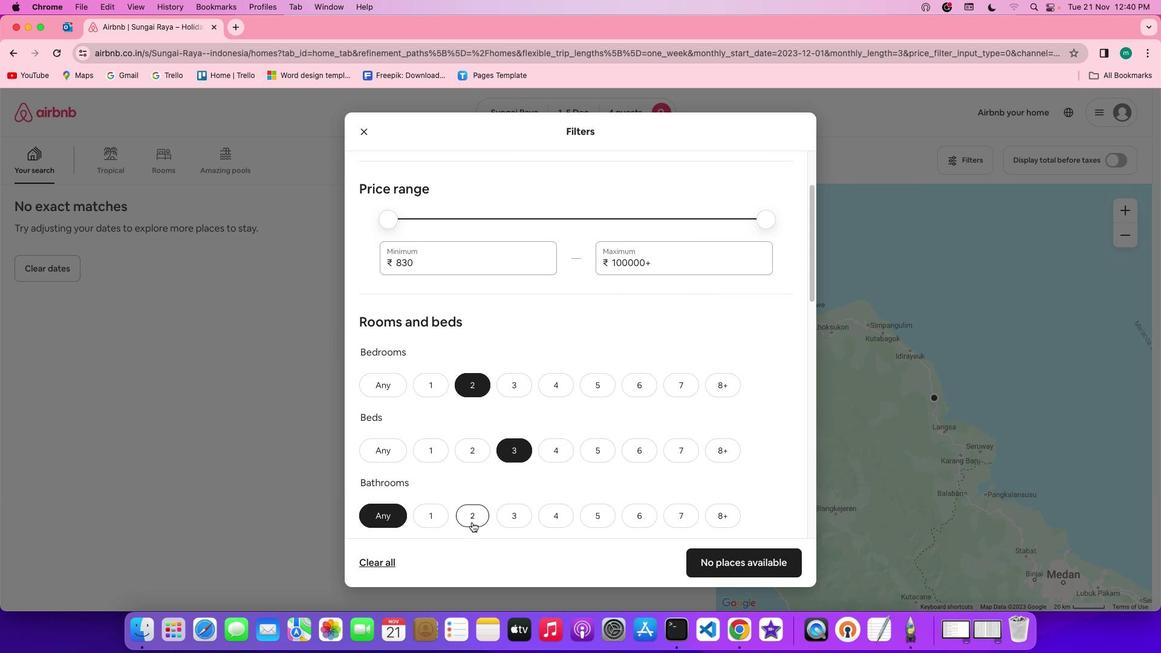 
Action: Mouse moved to (581, 481)
Screenshot: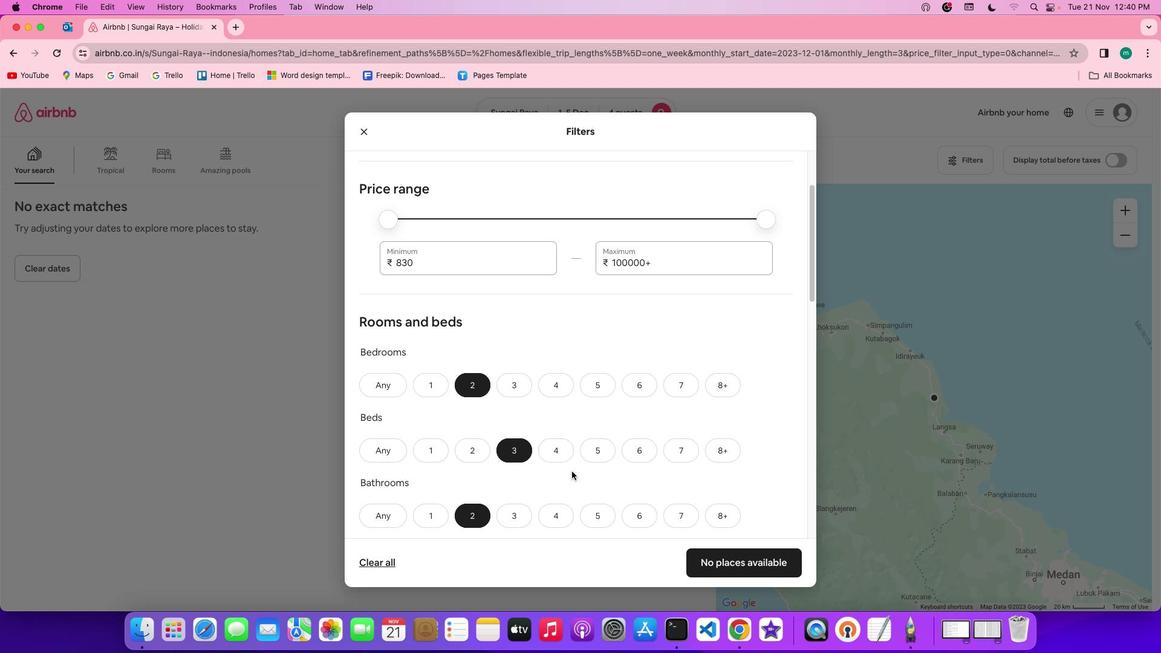 
Action: Mouse scrolled (581, 481) with delta (9, 9)
Screenshot: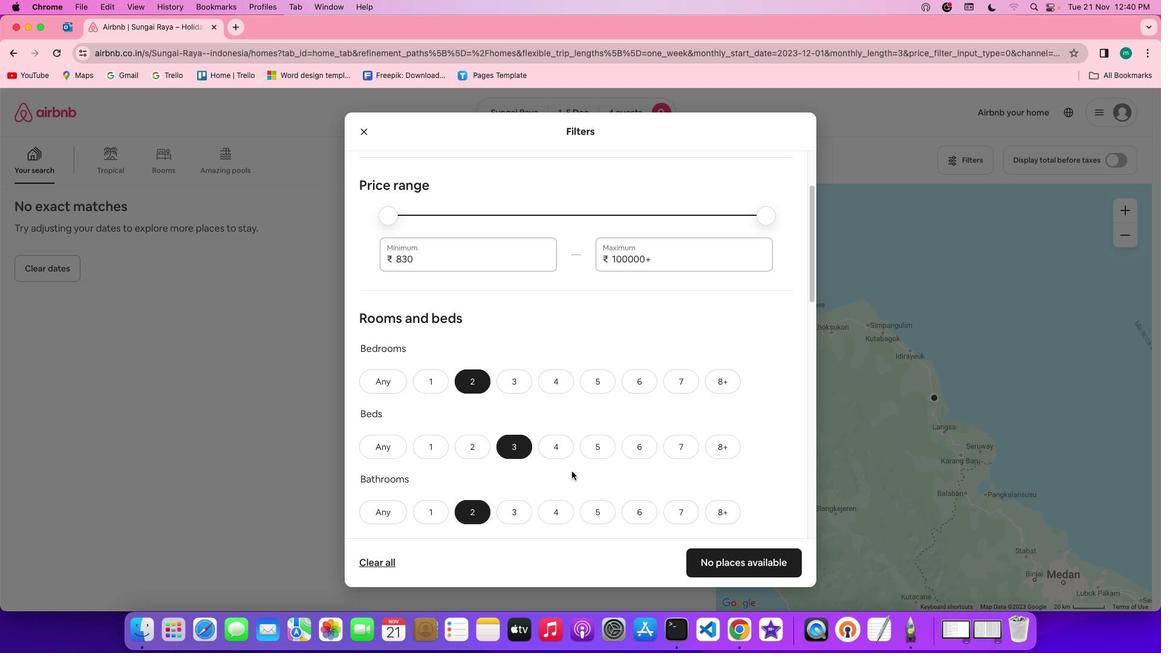 
Action: Mouse scrolled (581, 481) with delta (9, 9)
Screenshot: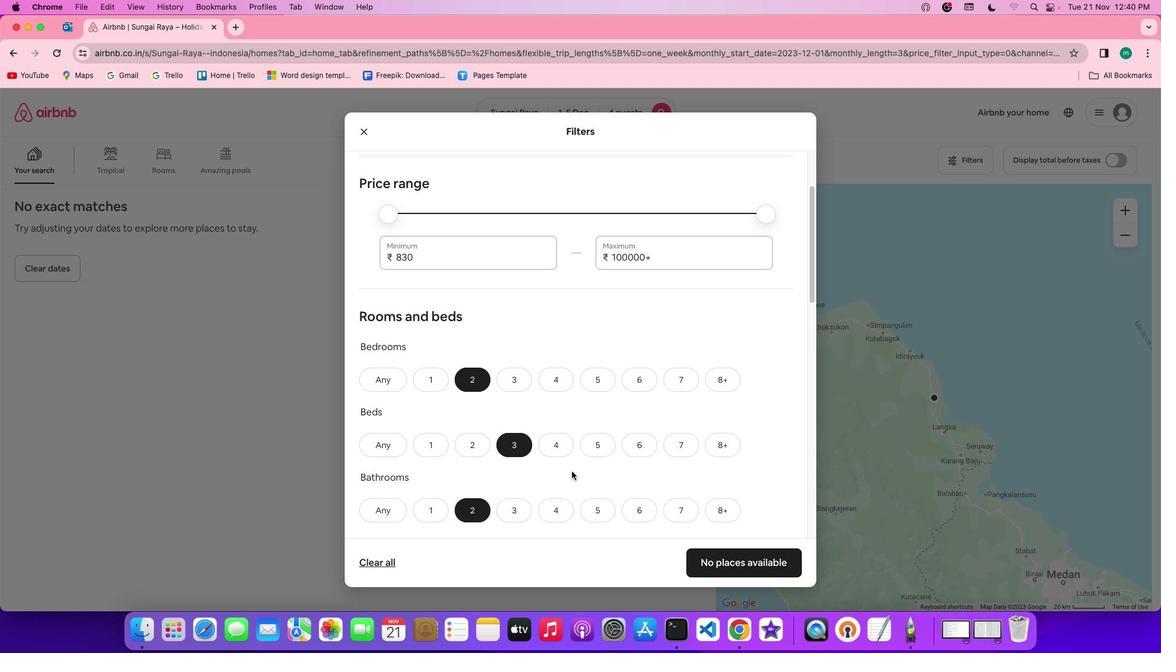 
Action: Mouse scrolled (581, 481) with delta (9, 8)
Screenshot: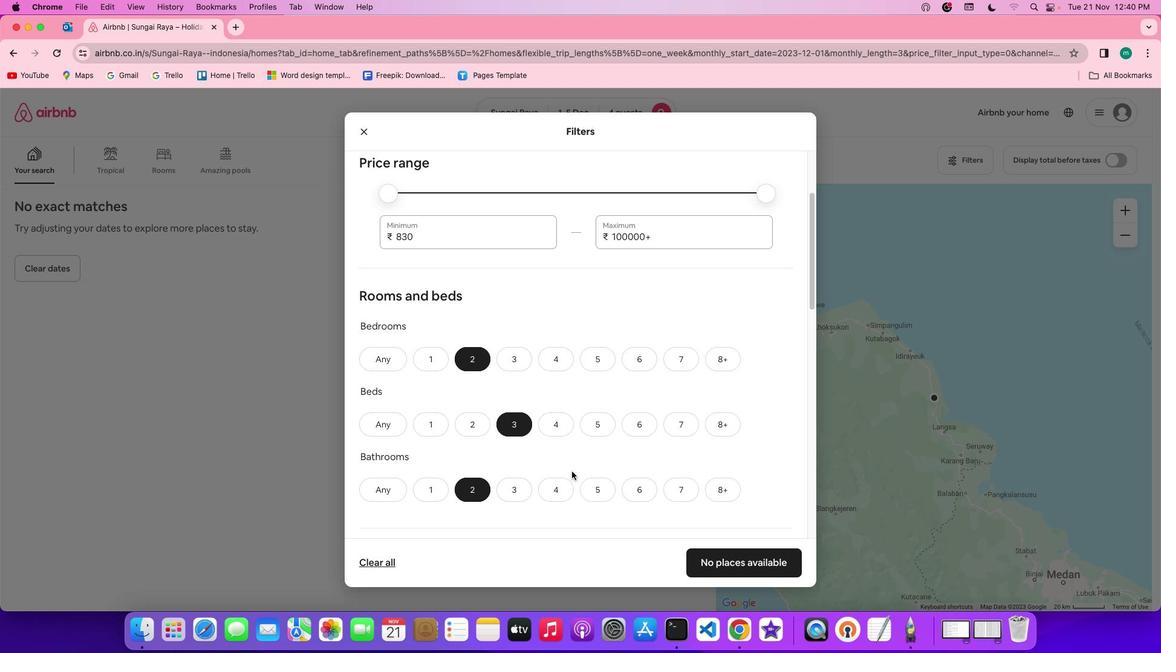 
Action: Mouse scrolled (581, 481) with delta (9, 8)
Screenshot: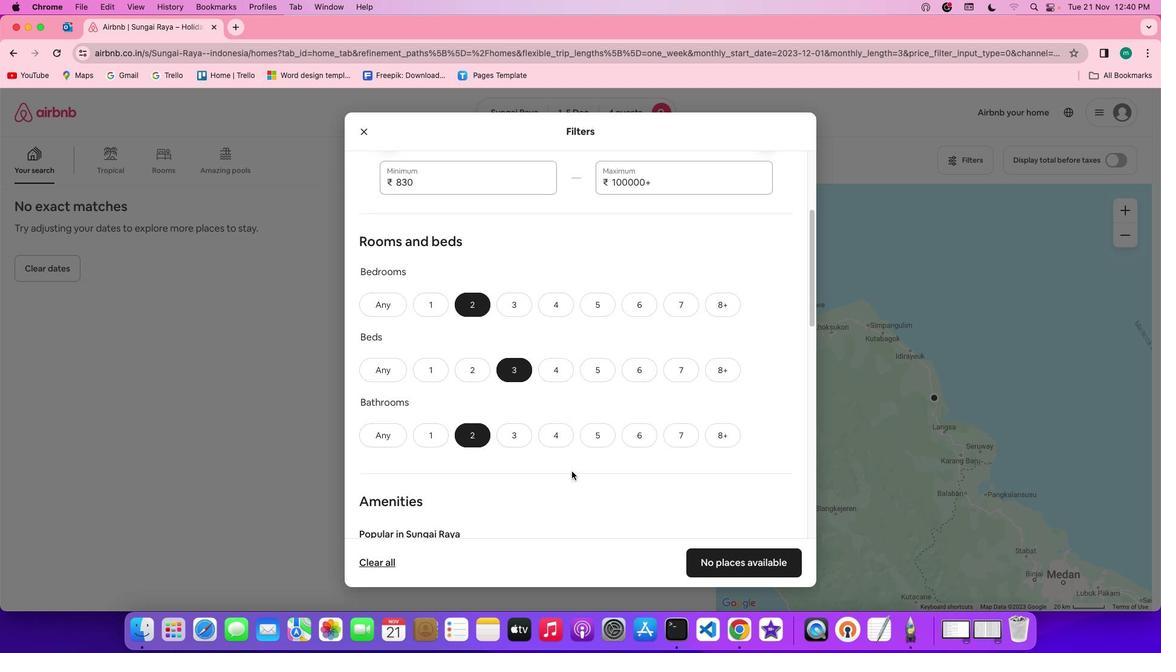 
Action: Mouse scrolled (581, 481) with delta (9, 9)
Screenshot: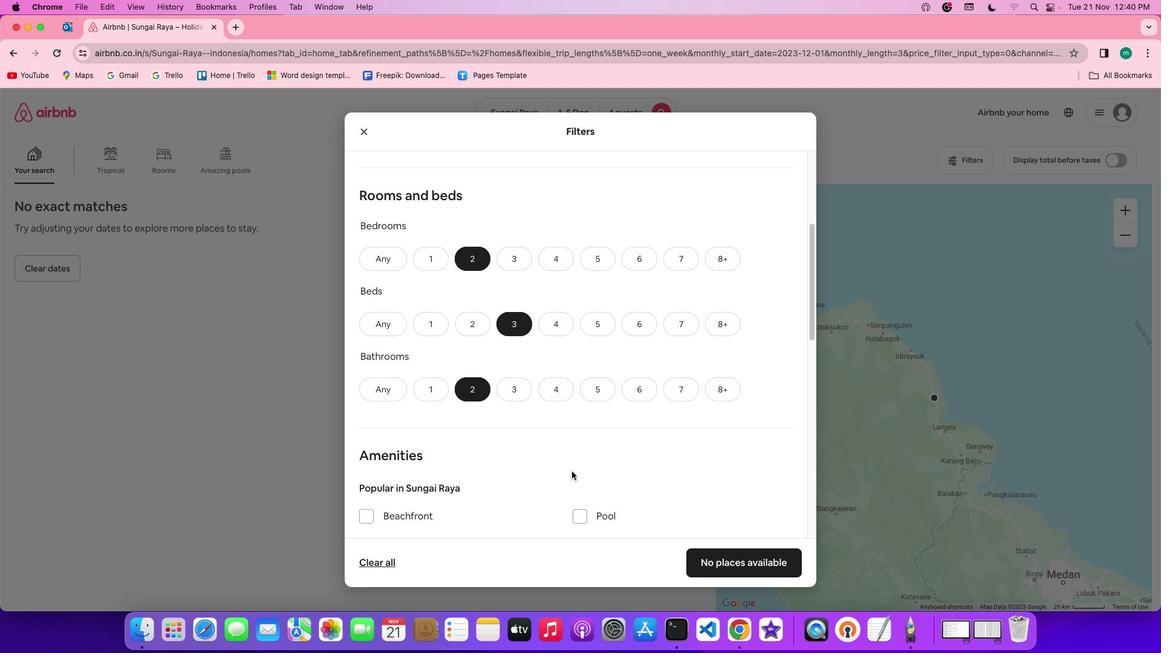 
Action: Mouse scrolled (581, 481) with delta (9, 9)
Screenshot: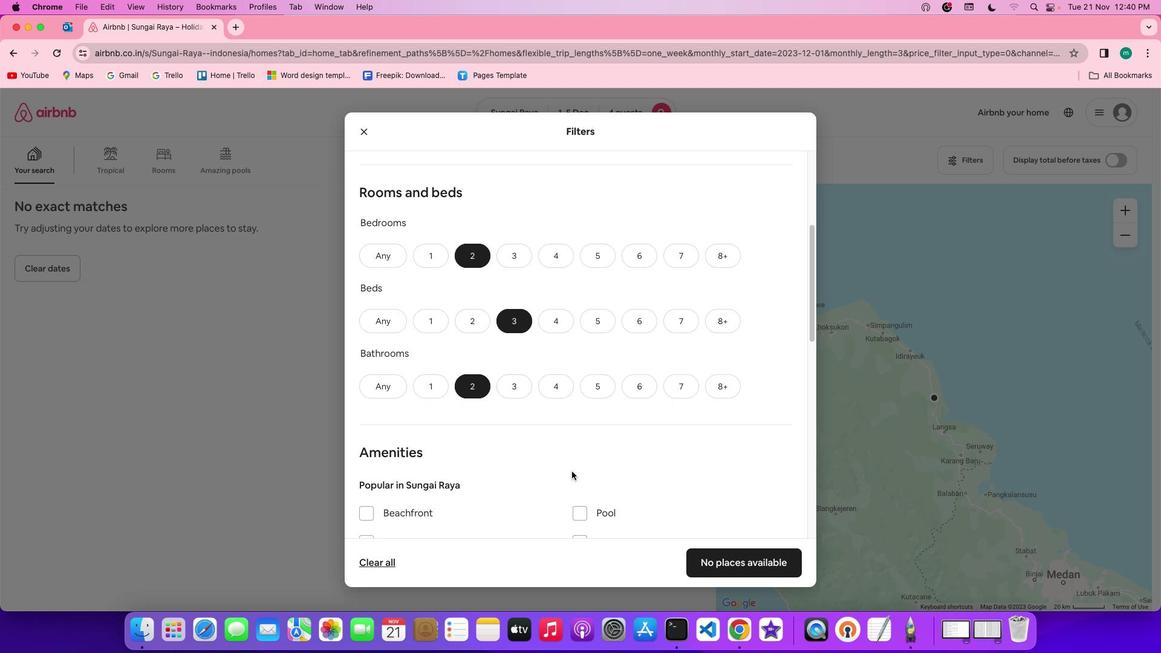 
Action: Mouse scrolled (581, 481) with delta (9, 9)
Screenshot: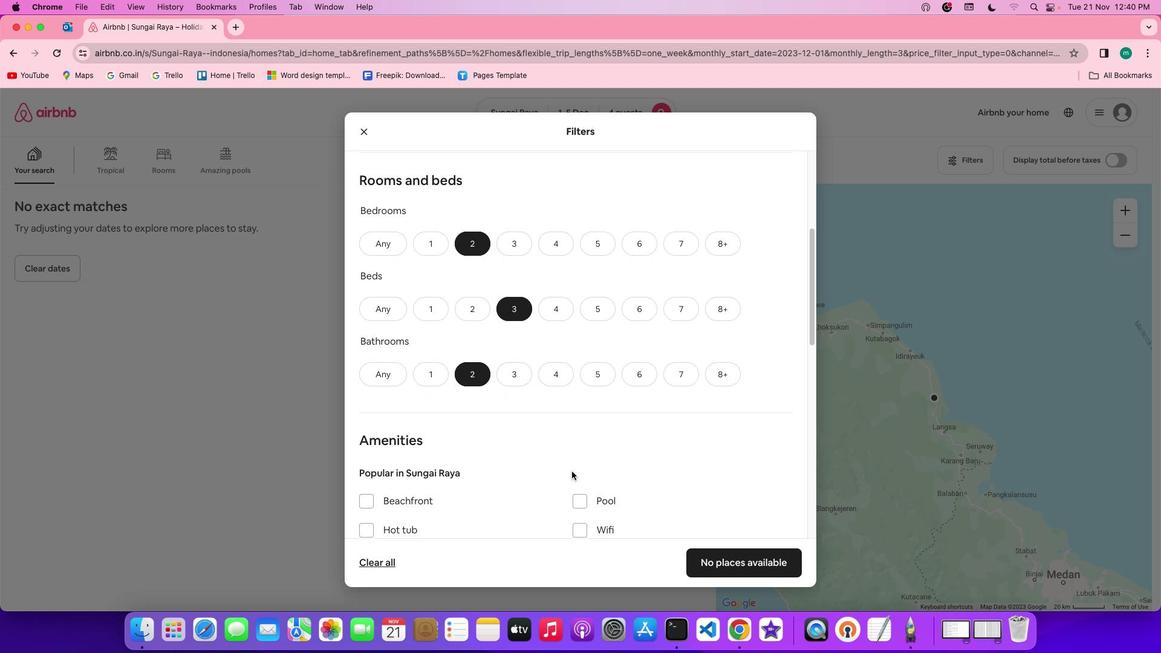 
Action: Mouse scrolled (581, 481) with delta (9, 9)
Screenshot: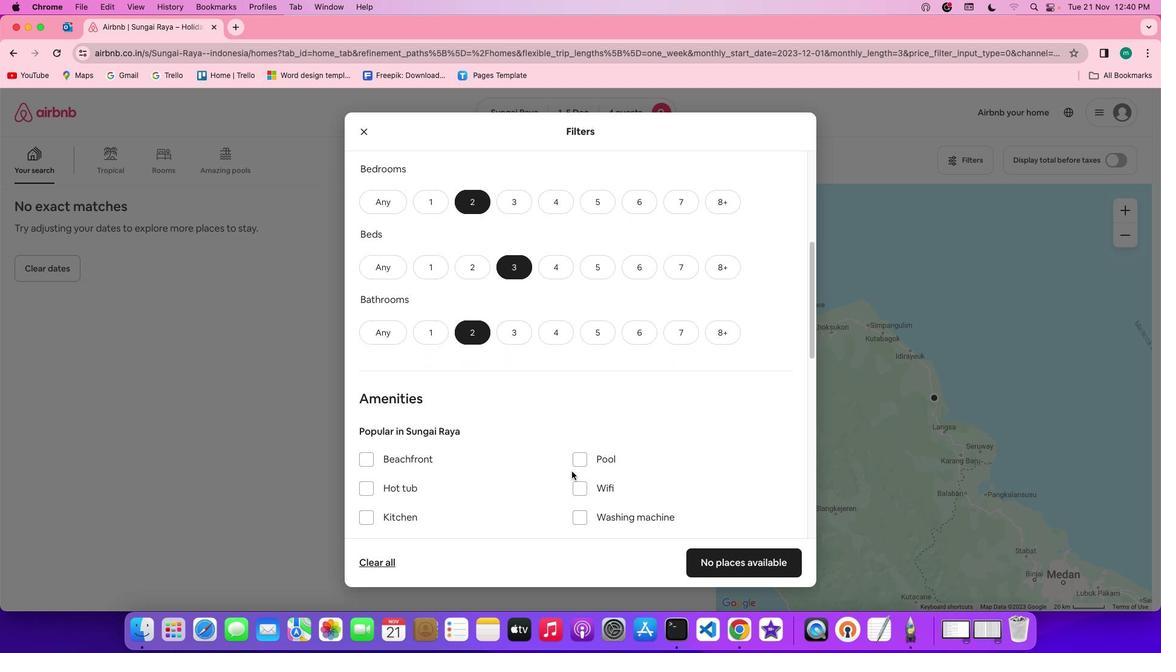 
Action: Mouse moved to (578, 482)
Screenshot: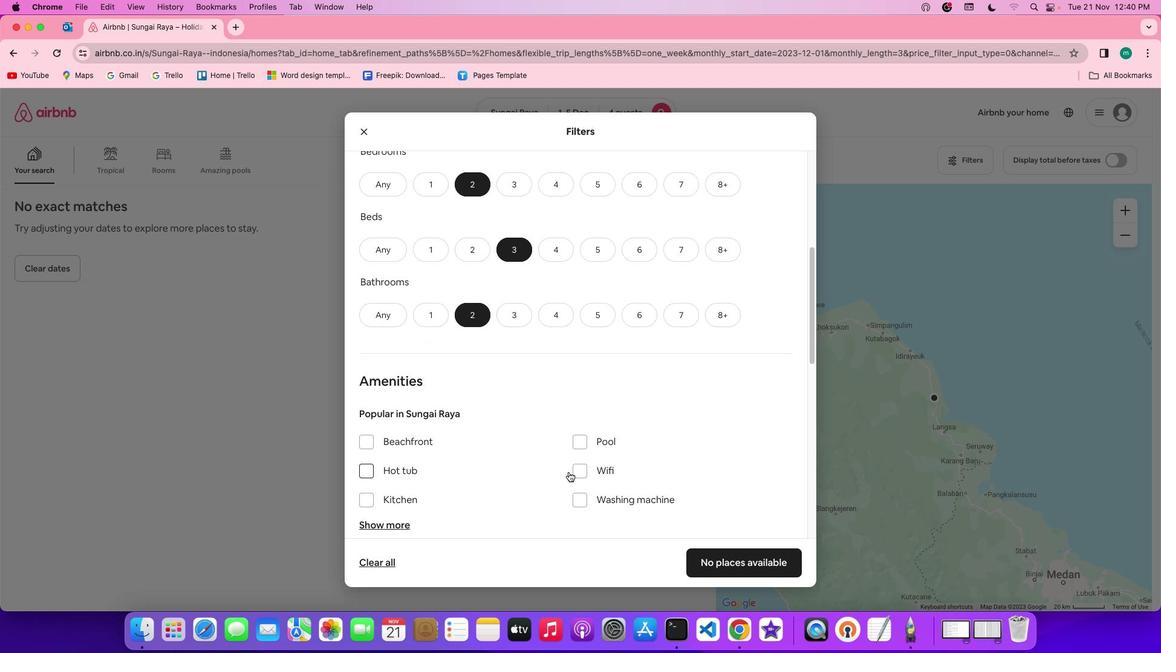 
Action: Mouse scrolled (578, 482) with delta (9, 9)
Screenshot: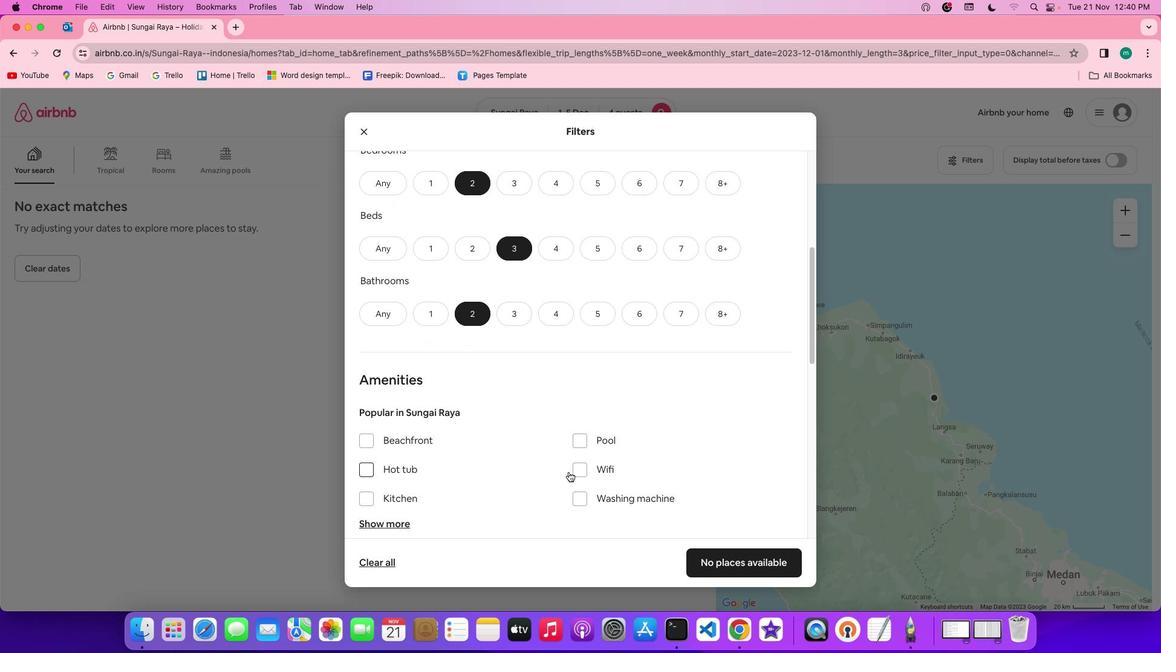 
Action: Mouse scrolled (578, 482) with delta (9, 9)
Screenshot: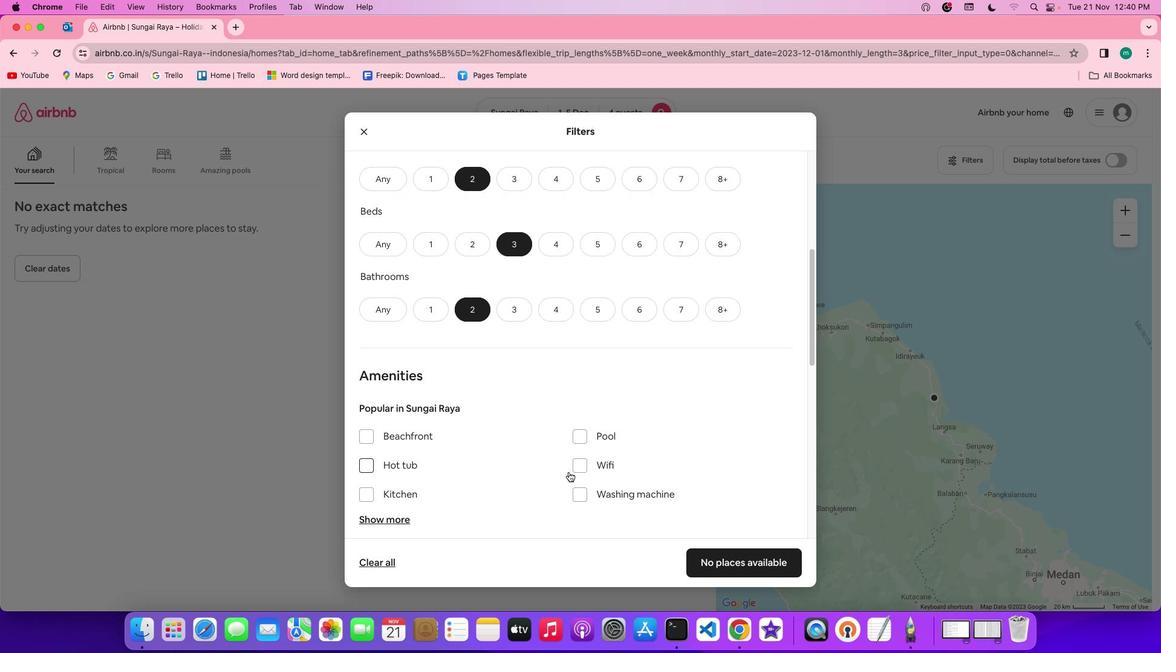 
Action: Mouse scrolled (578, 482) with delta (9, 9)
Screenshot: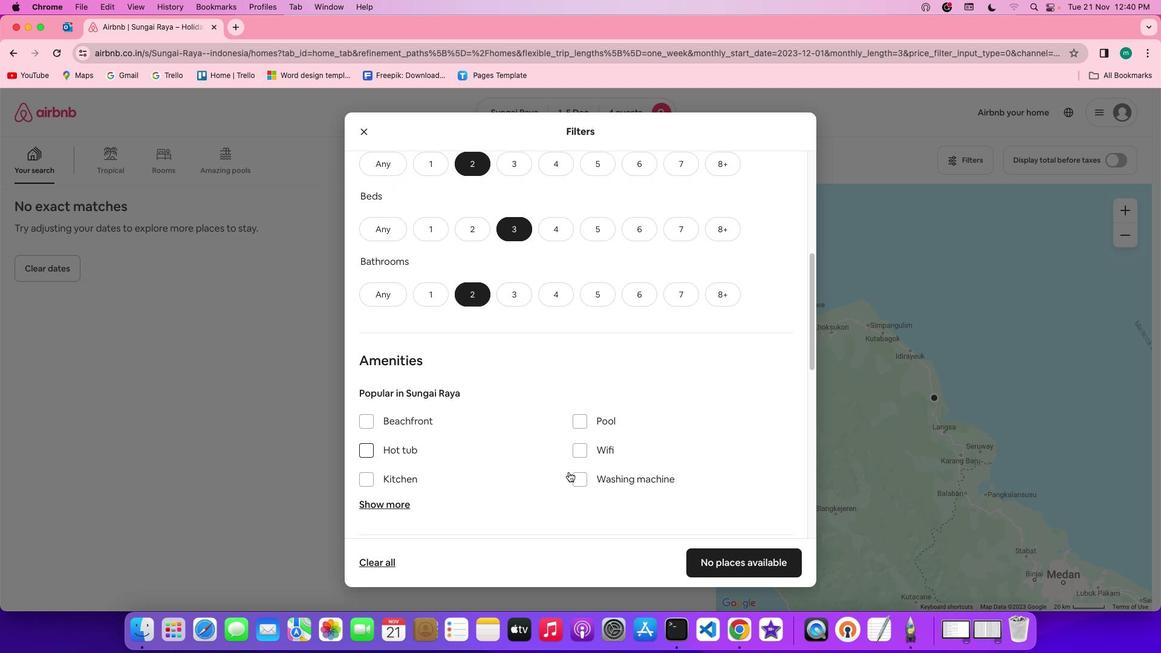 
Action: Mouse moved to (579, 481)
Screenshot: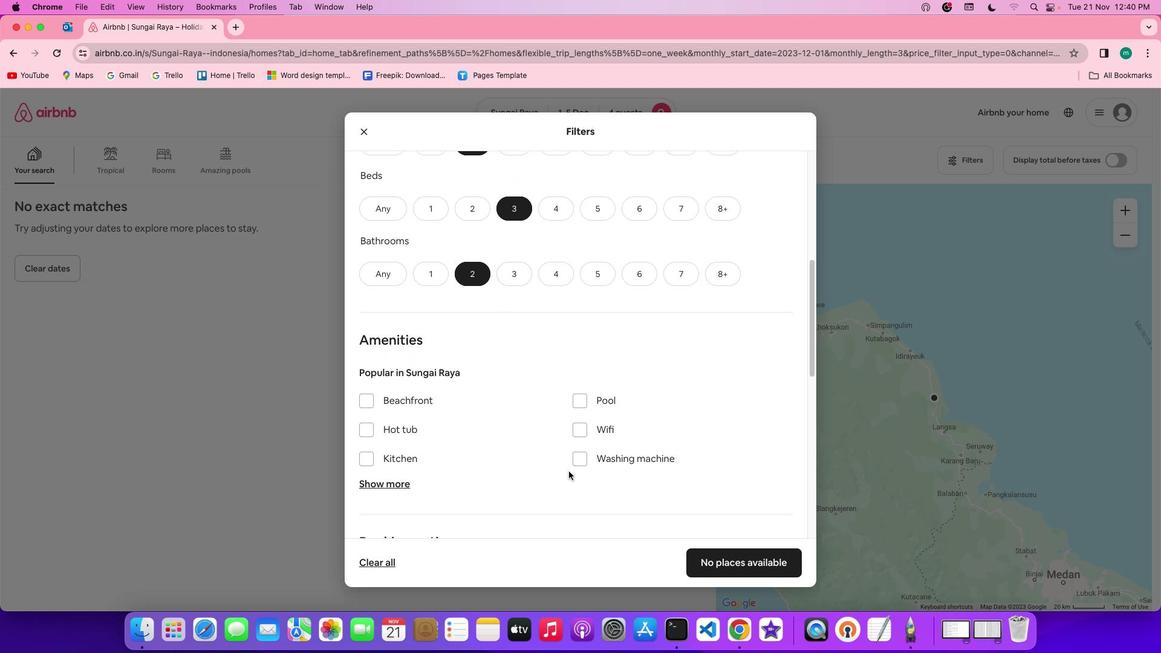 
Action: Mouse scrolled (579, 481) with delta (9, 9)
Screenshot: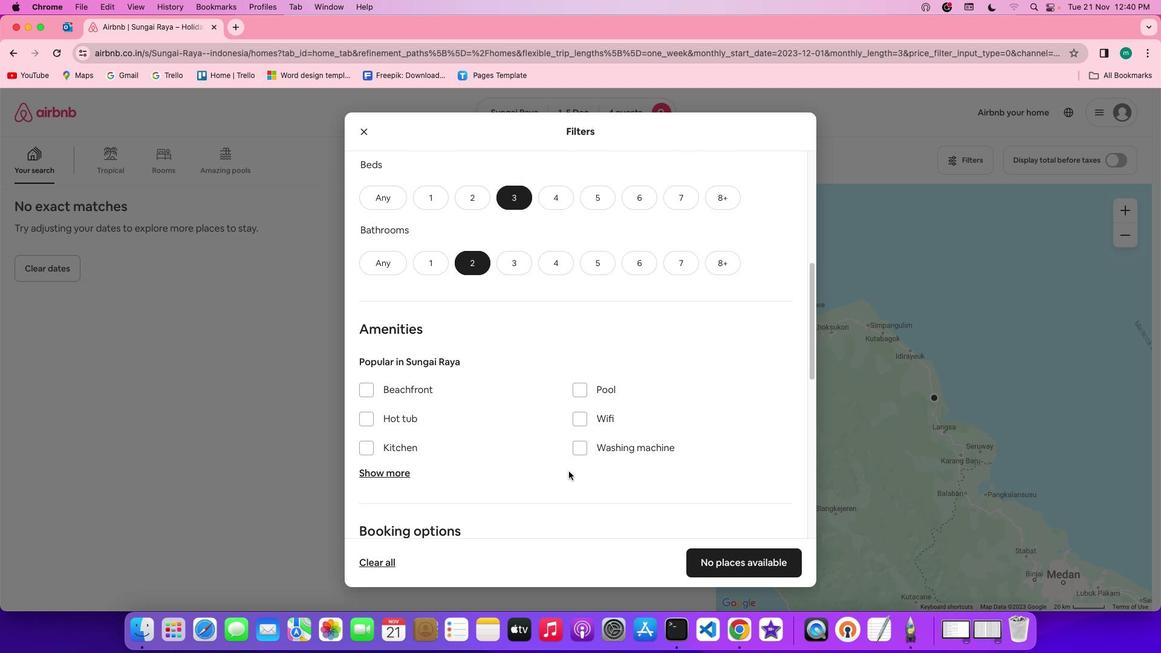 
Action: Mouse scrolled (579, 481) with delta (9, 9)
Screenshot: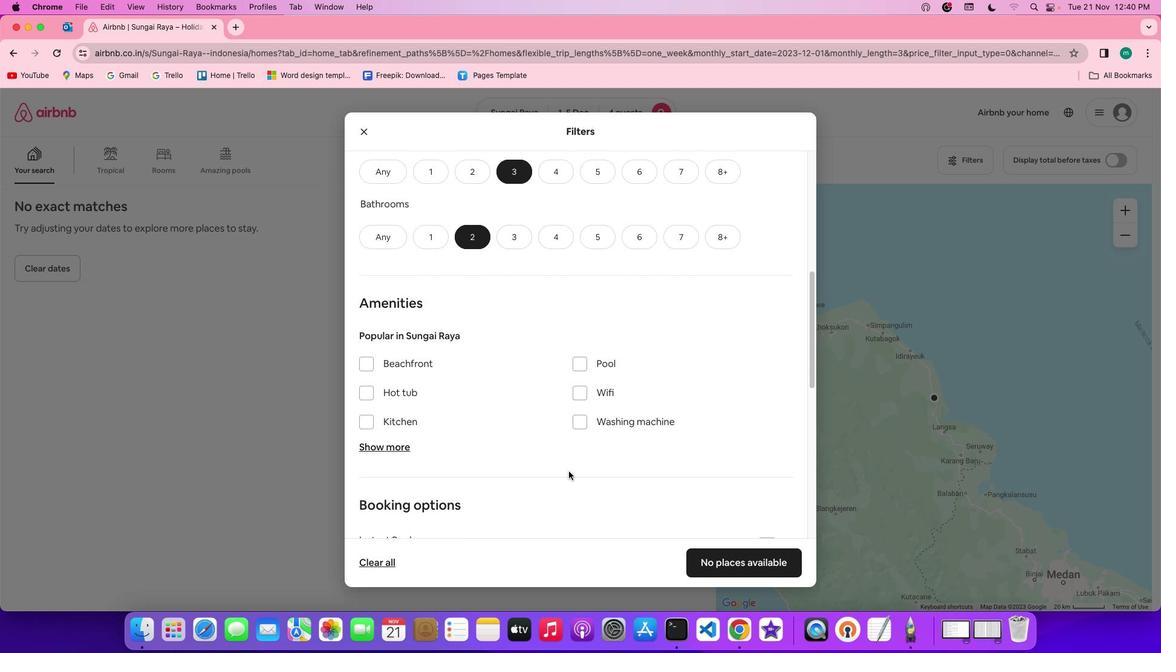 
Action: Mouse scrolled (579, 481) with delta (9, 7)
Screenshot: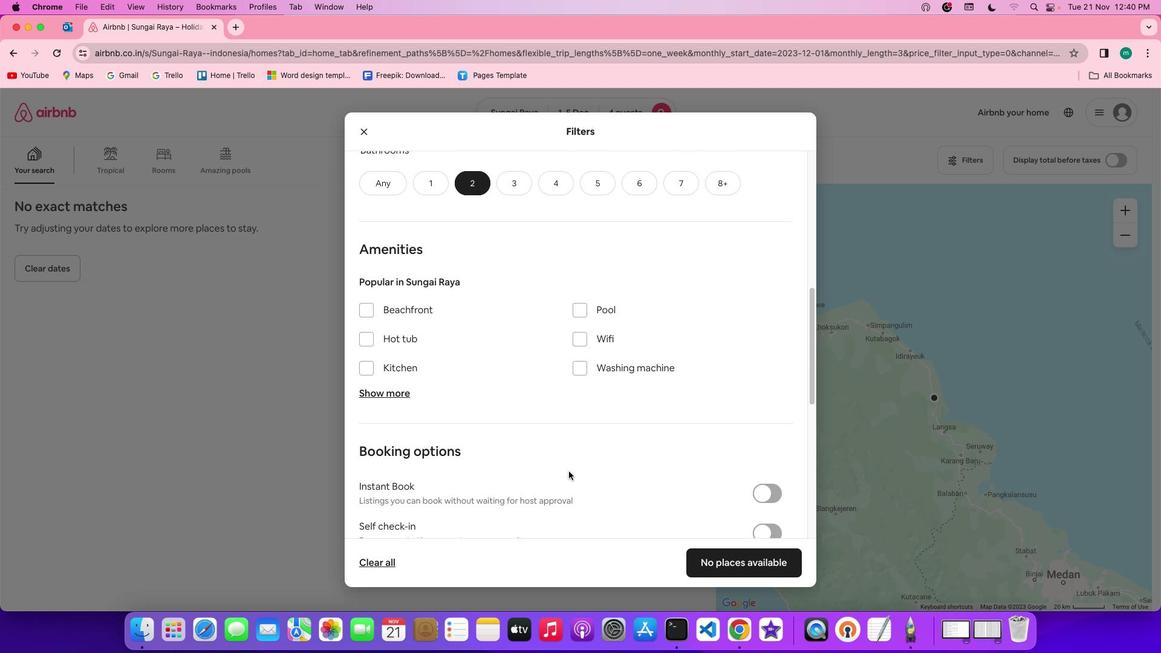 
Action: Mouse scrolled (579, 481) with delta (9, 7)
Screenshot: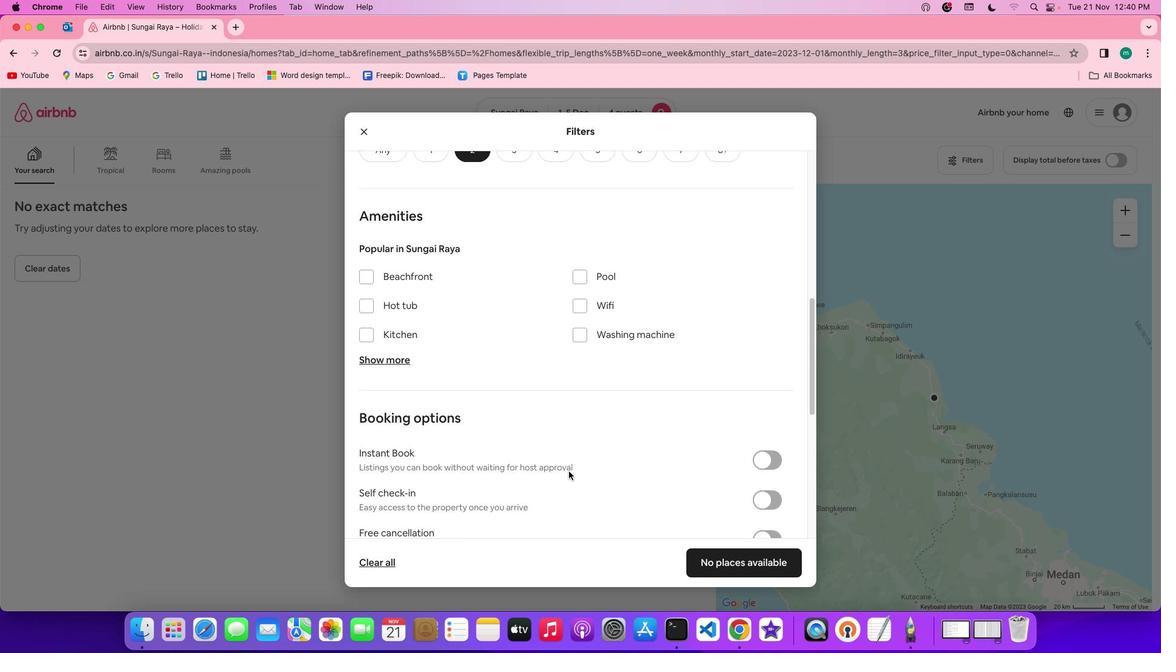 
Action: Mouse moved to (581, 480)
Screenshot: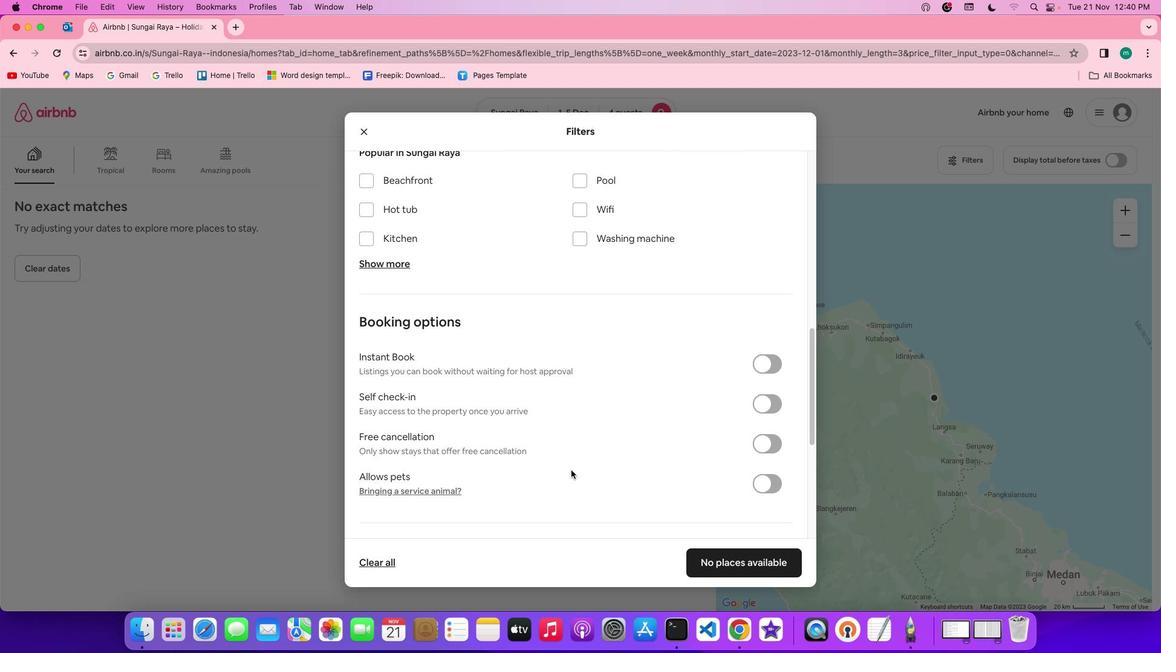 
Action: Mouse scrolled (581, 480) with delta (9, 9)
Screenshot: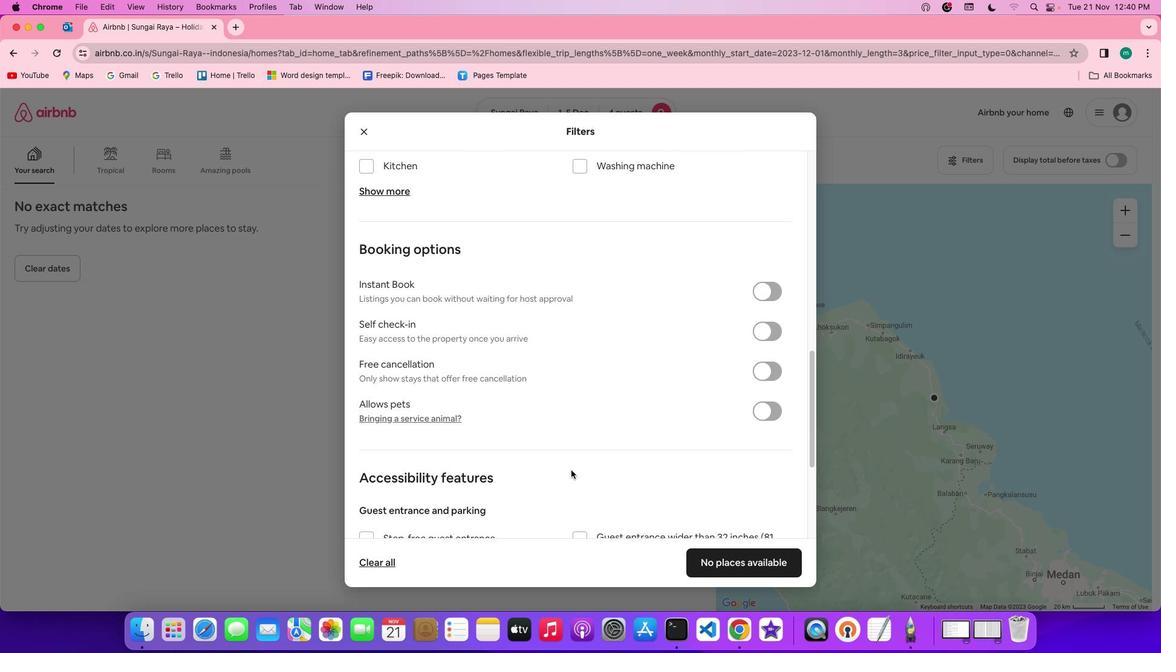 
Action: Mouse scrolled (581, 480) with delta (9, 9)
Screenshot: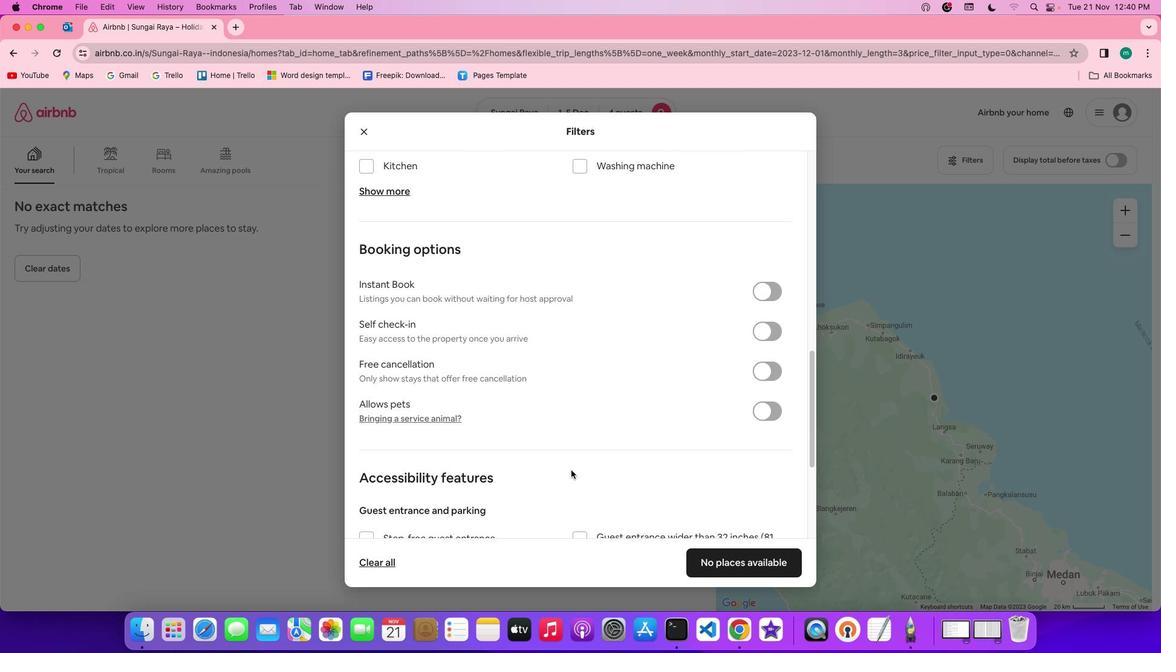 
Action: Mouse scrolled (581, 480) with delta (9, 7)
Screenshot: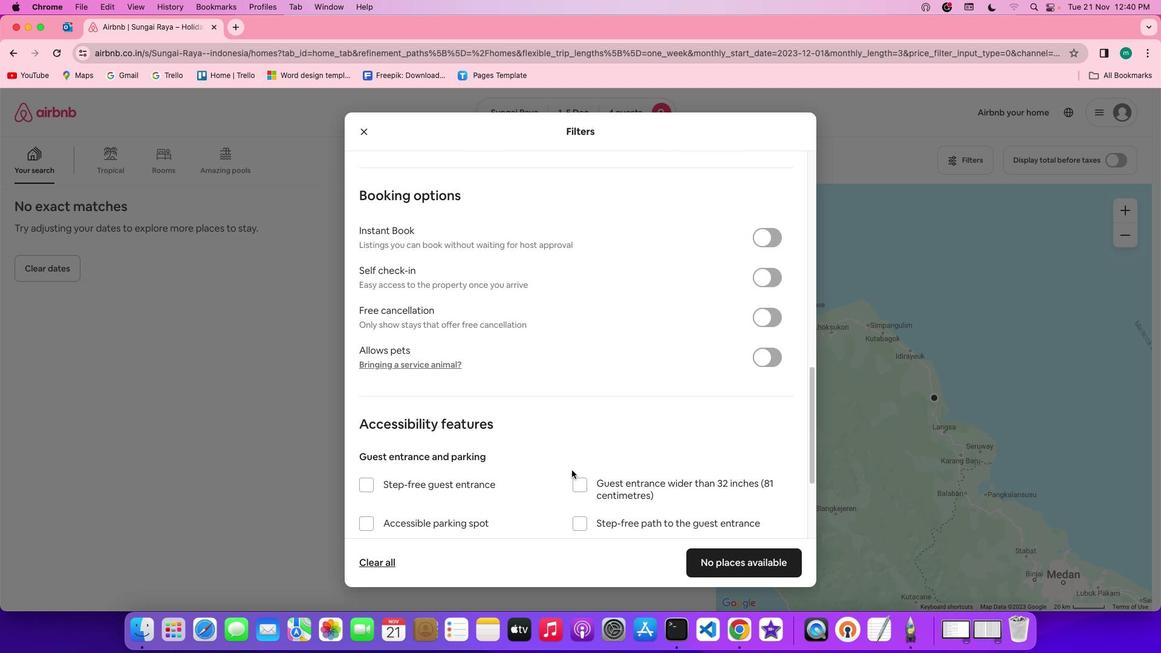 
Action: Mouse scrolled (581, 480) with delta (9, 6)
Screenshot: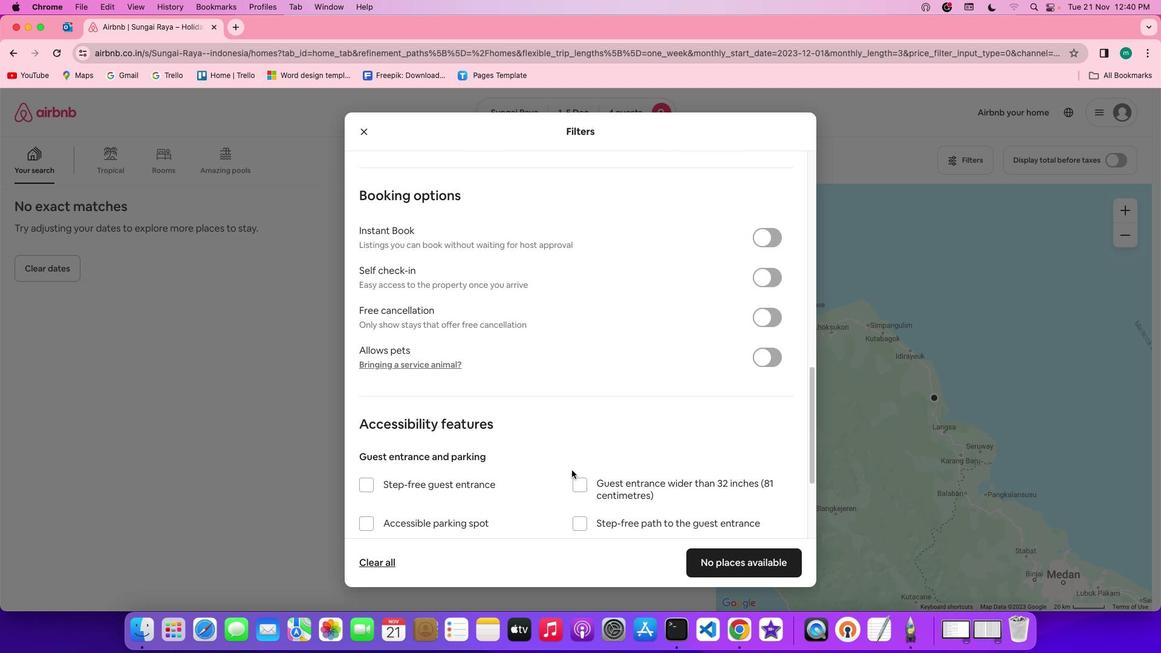 
Action: Mouse scrolled (581, 480) with delta (9, 6)
Screenshot: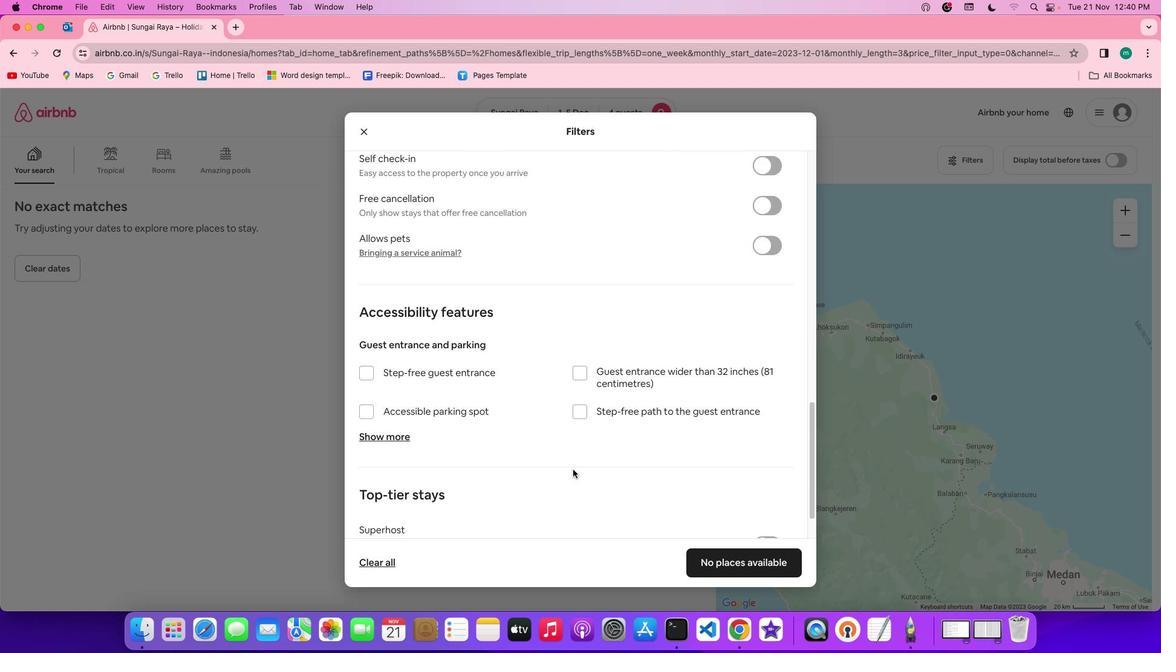 
Action: Mouse moved to (640, 510)
Screenshot: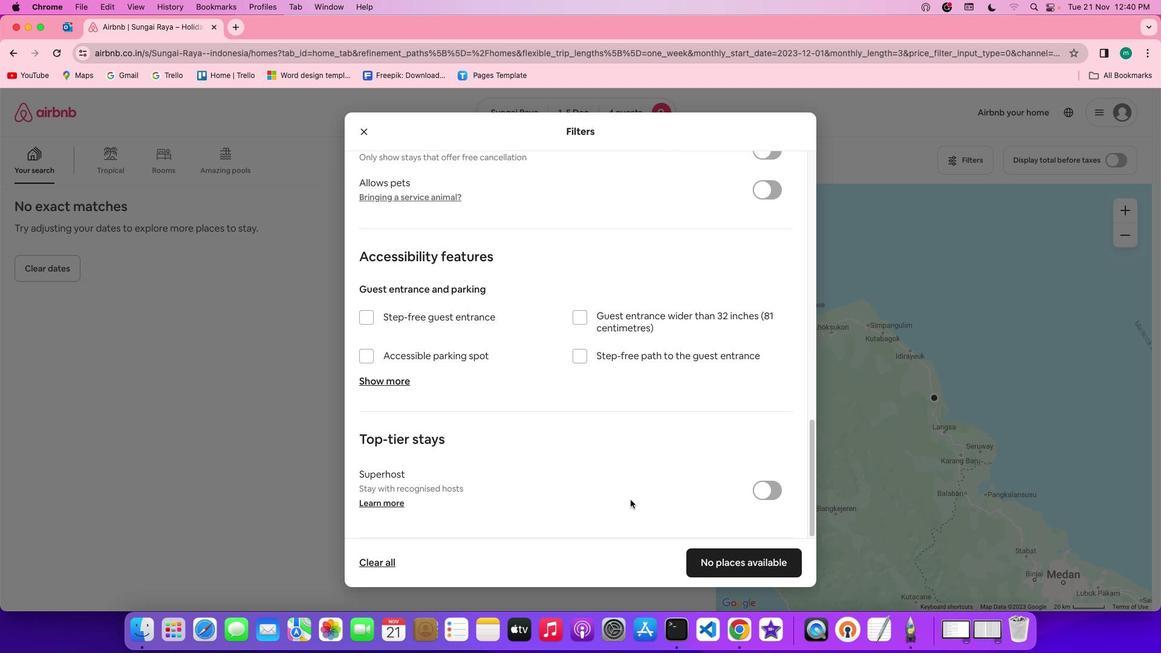 
Action: Mouse scrolled (640, 510) with delta (9, 9)
Screenshot: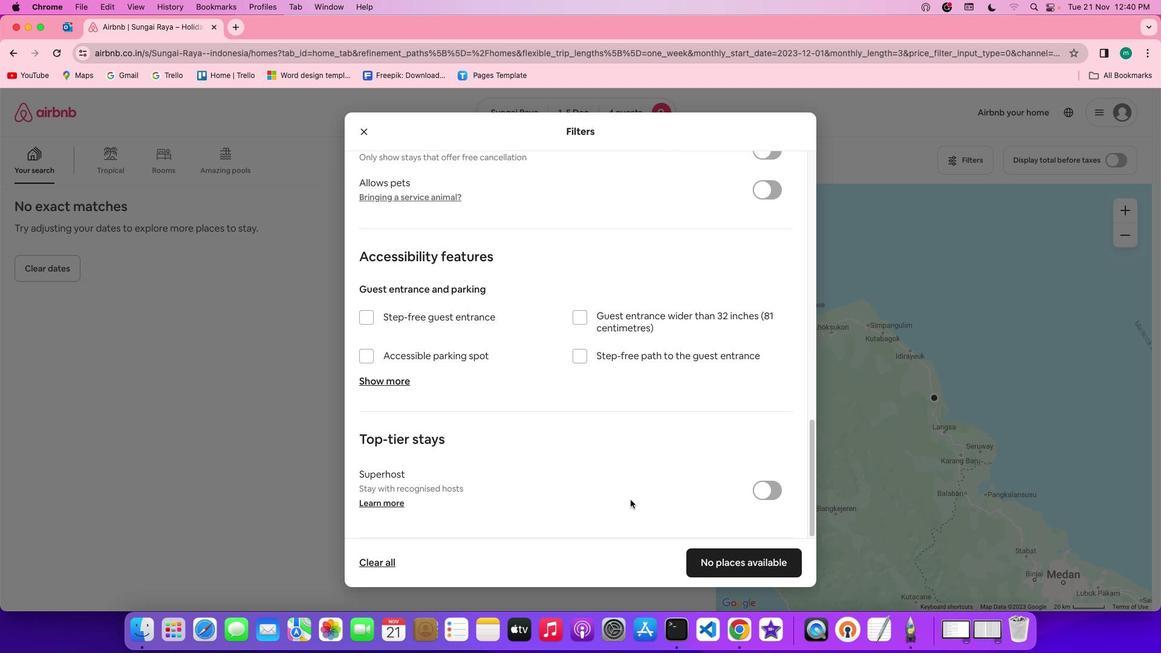 
Action: Mouse scrolled (640, 510) with delta (9, 9)
Screenshot: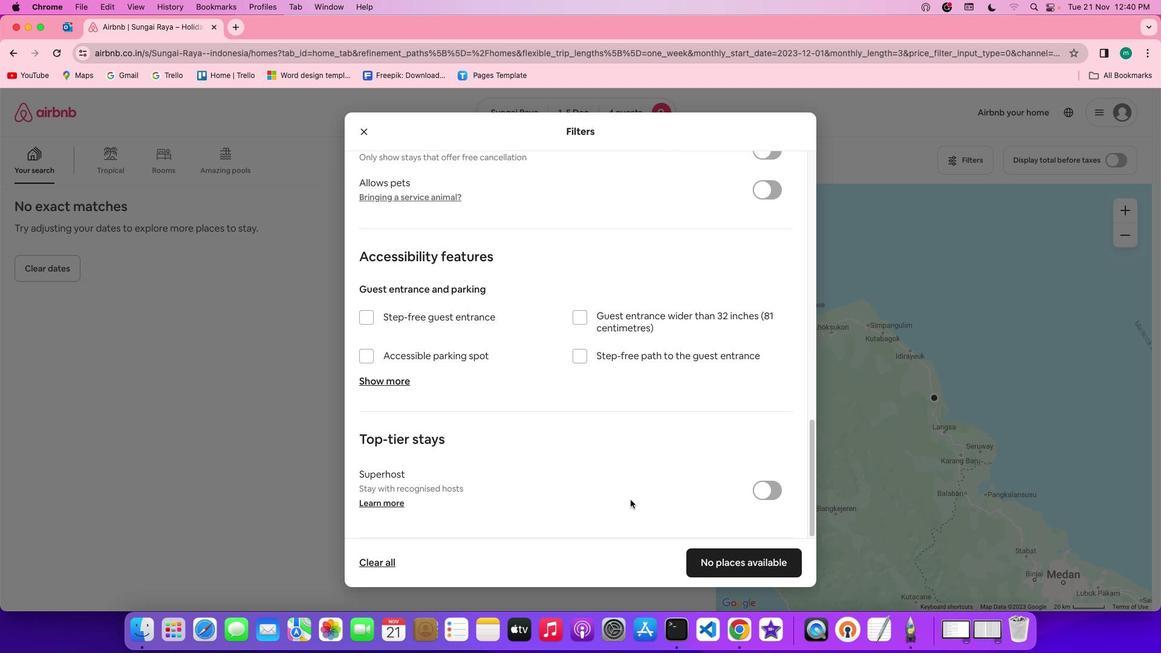 
Action: Mouse scrolled (640, 510) with delta (9, 7)
Screenshot: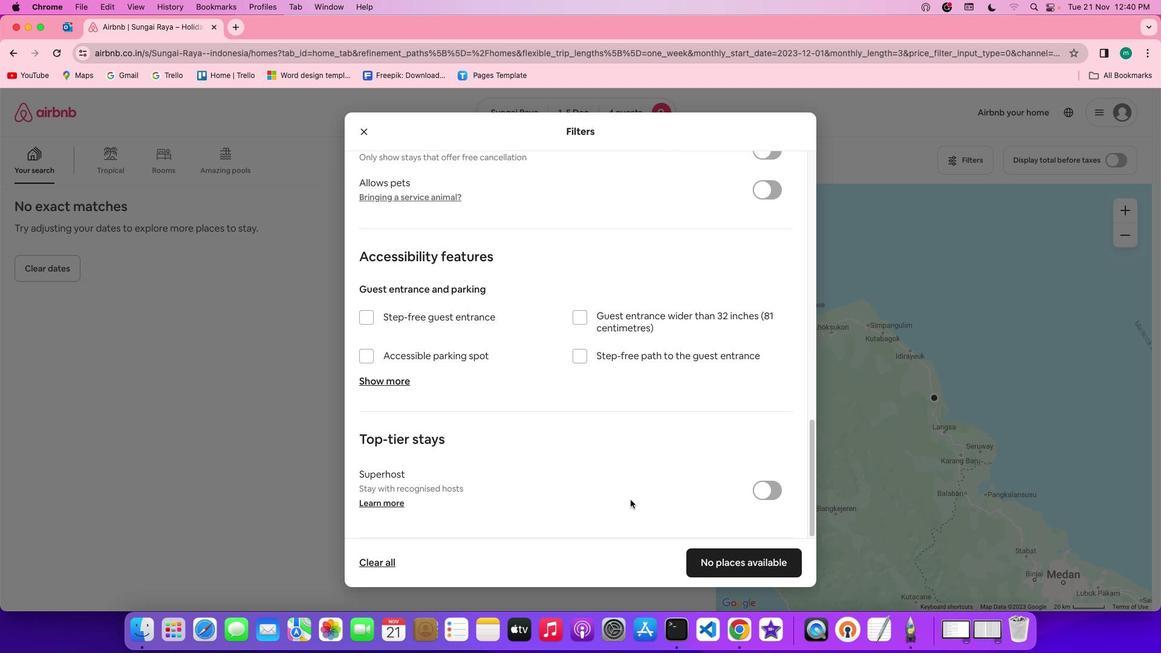 
Action: Mouse scrolled (640, 510) with delta (9, 6)
Screenshot: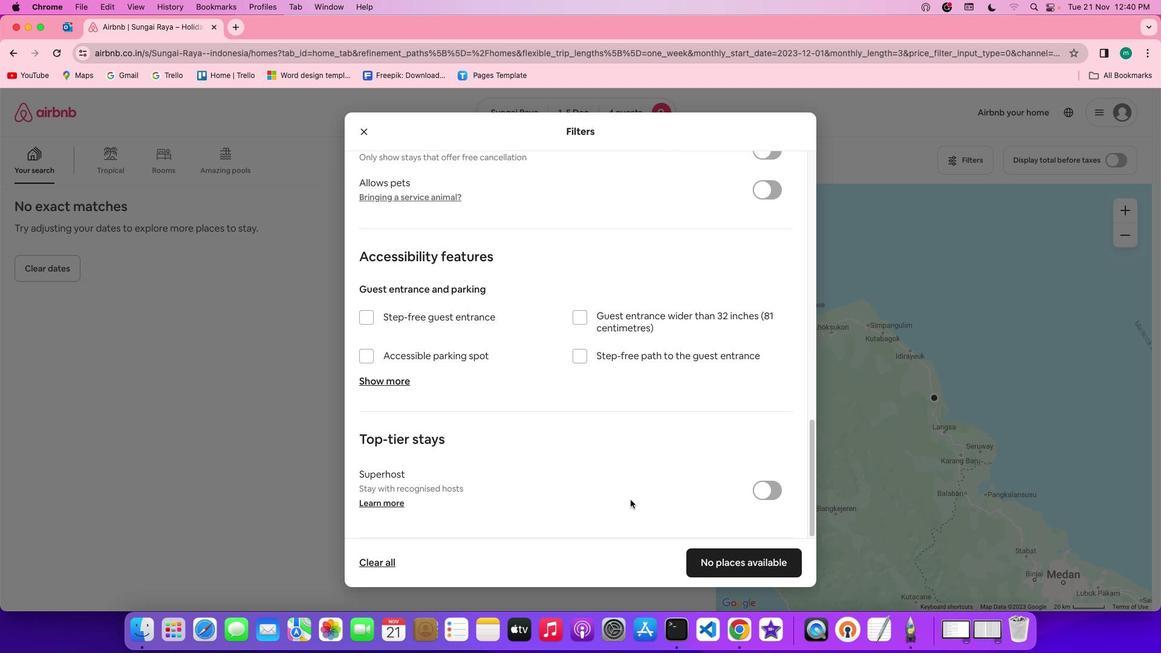 
Action: Mouse scrolled (640, 510) with delta (9, 6)
Screenshot: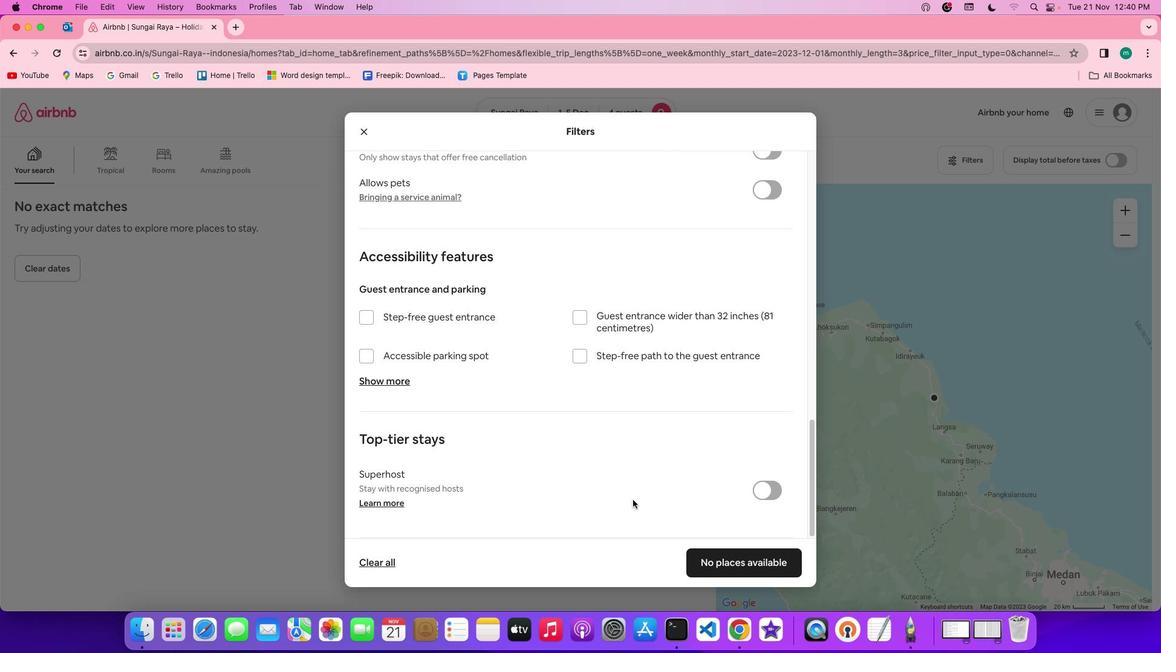 
Action: Mouse moved to (738, 567)
Screenshot: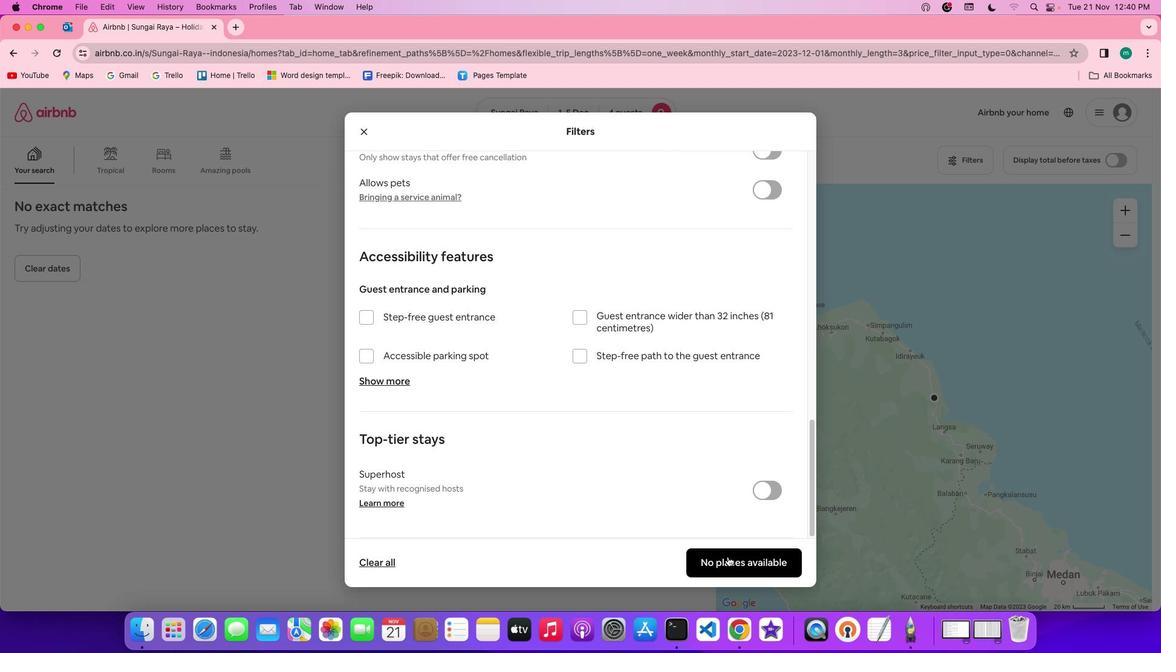 
Action: Mouse pressed left at (738, 567)
Screenshot: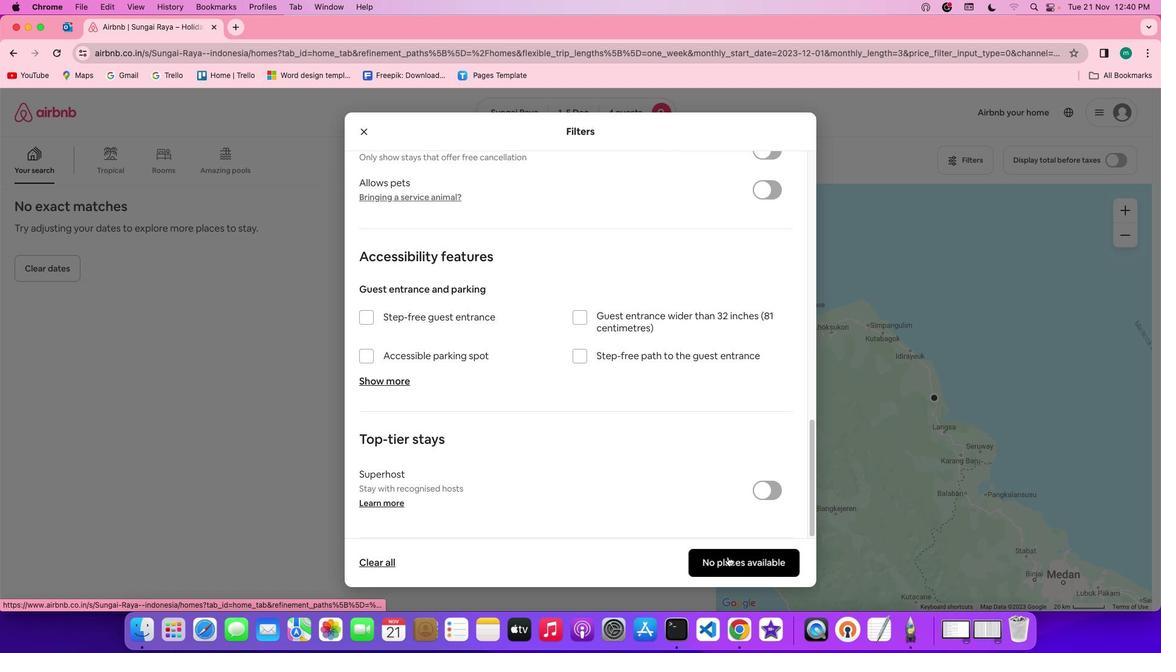 
Action: Mouse moved to (401, 376)
Screenshot: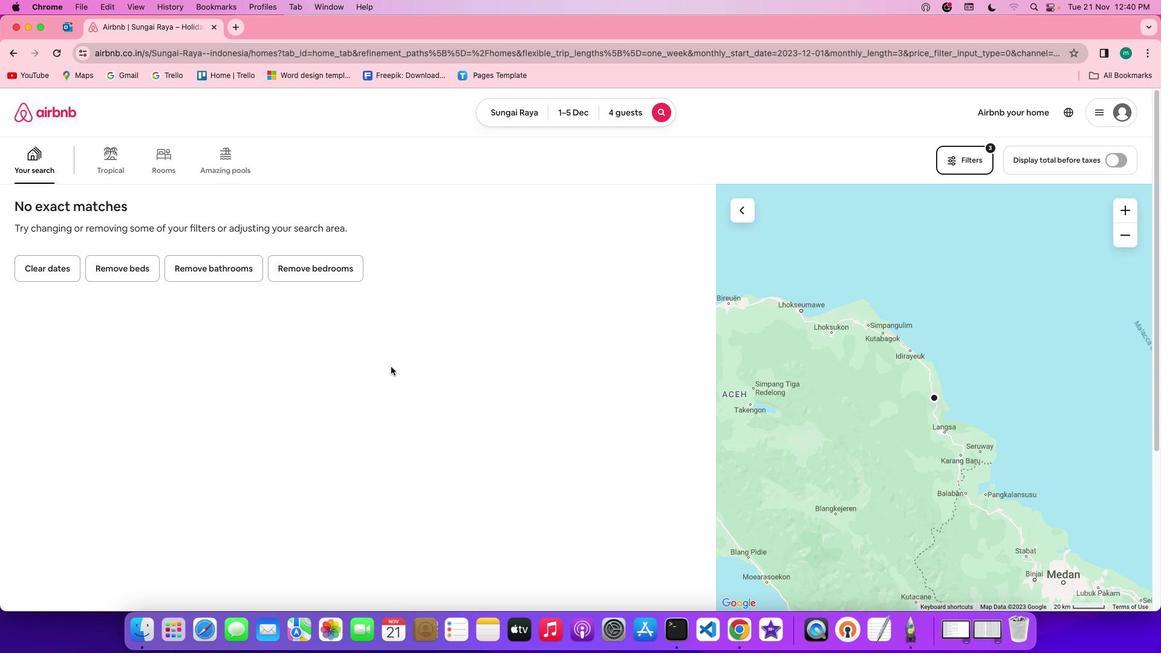 
